 Task: Create a sub task Design and Implement Solution for the task  Implement continuous integration for better code integration and testing in the project TransformWorks , assign it to team member softage.8@softage.net and update the status of the sub task to  At Risk , set the priority of the sub task to Medium.
Action: Mouse moved to (67, 441)
Screenshot: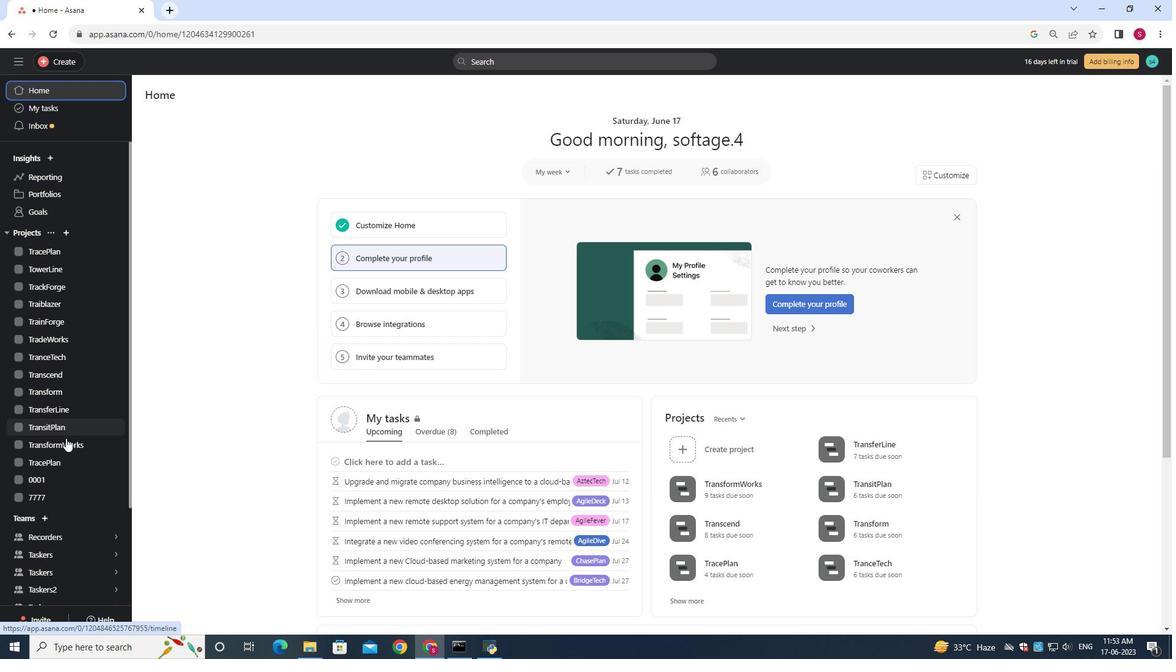 
Action: Mouse pressed left at (67, 441)
Screenshot: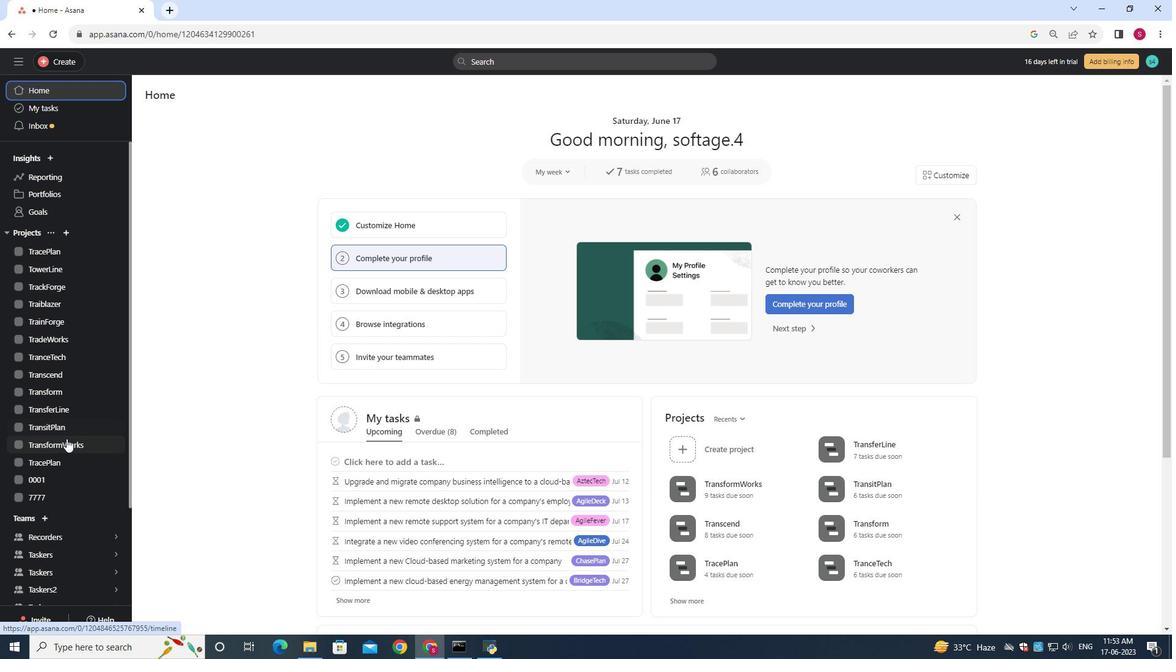 
Action: Mouse moved to (460, 270)
Screenshot: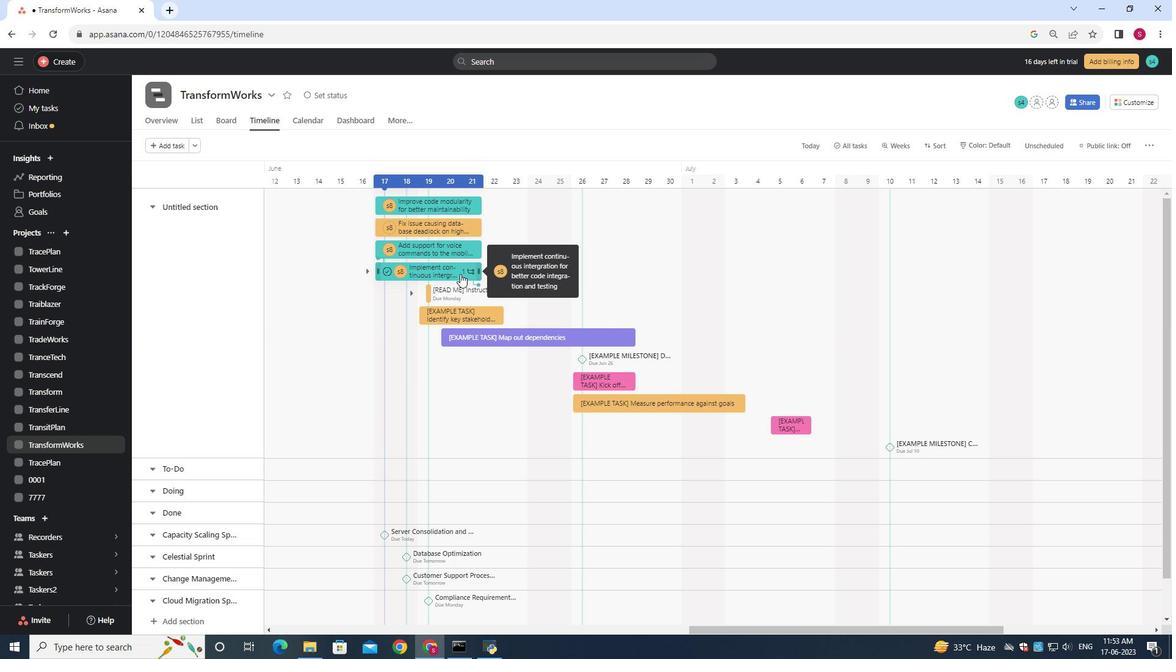 
Action: Mouse pressed left at (460, 270)
Screenshot: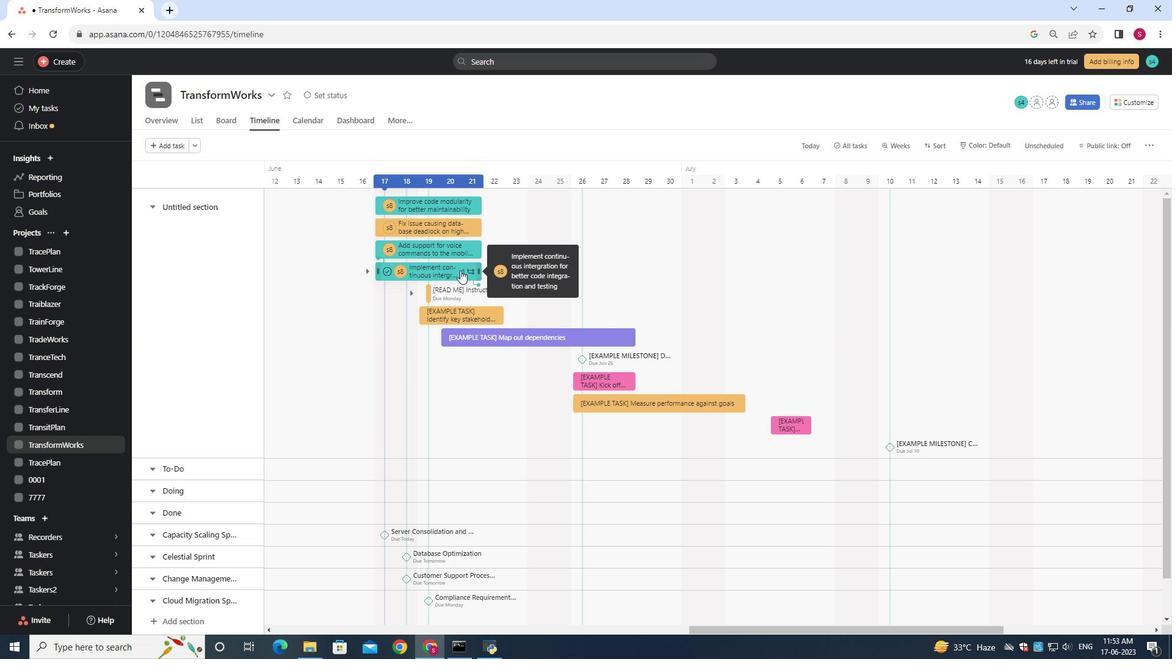 
Action: Mouse moved to (854, 440)
Screenshot: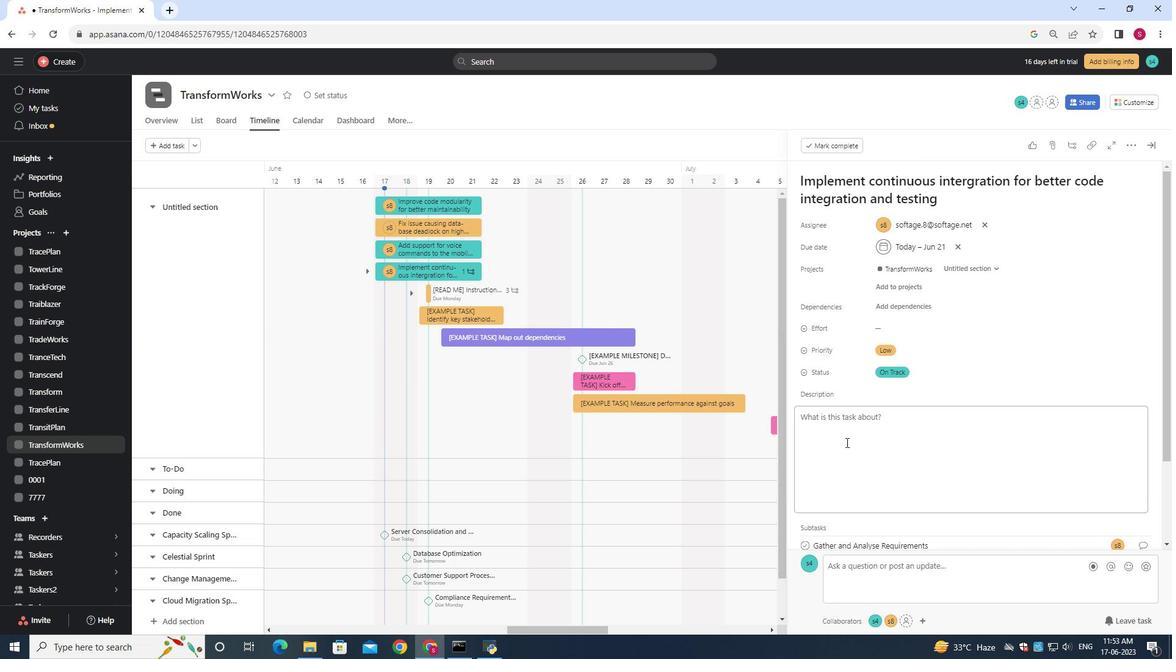 
Action: Mouse scrolled (854, 440) with delta (0, 0)
Screenshot: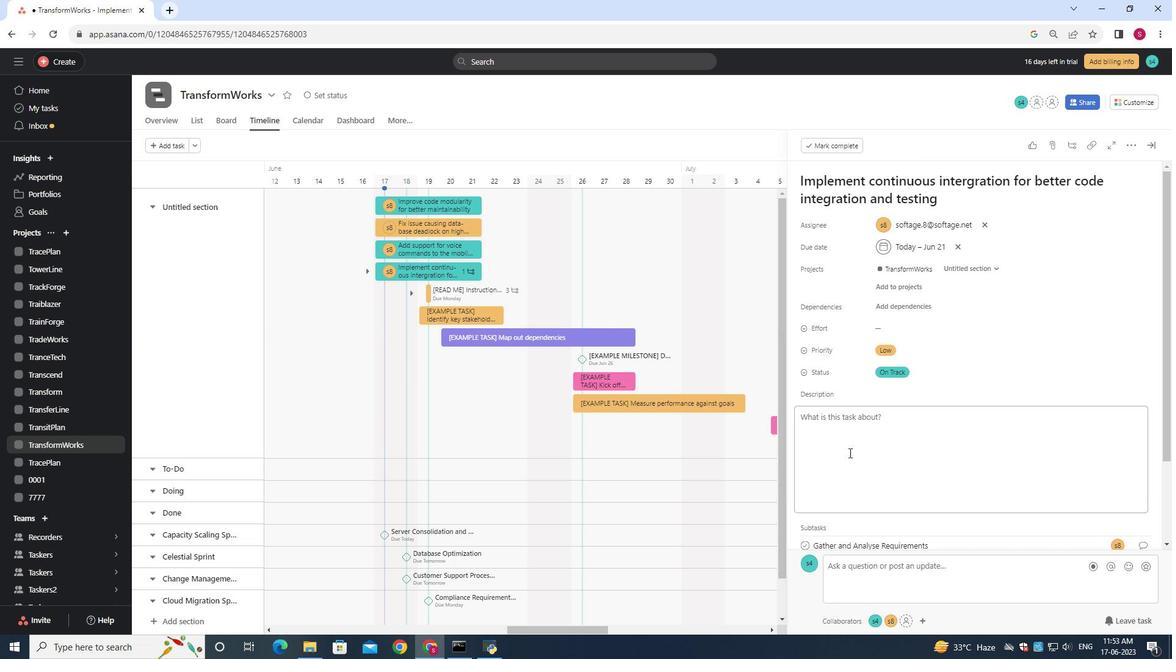 
Action: Mouse moved to (856, 441)
Screenshot: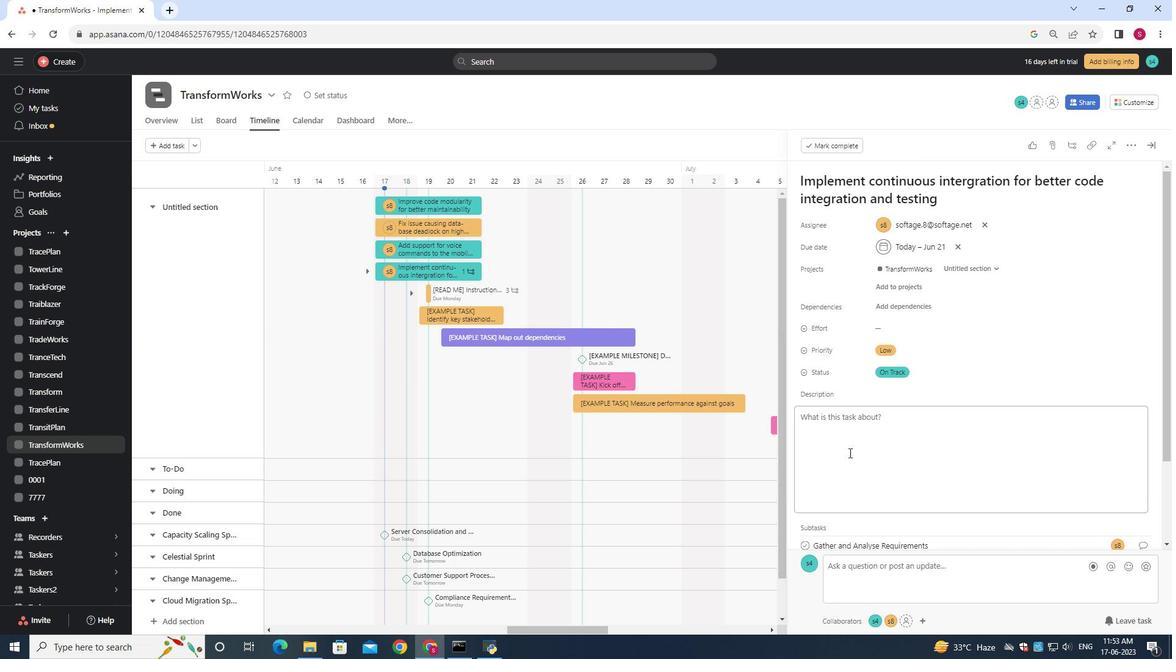 
Action: Mouse scrolled (856, 441) with delta (0, 0)
Screenshot: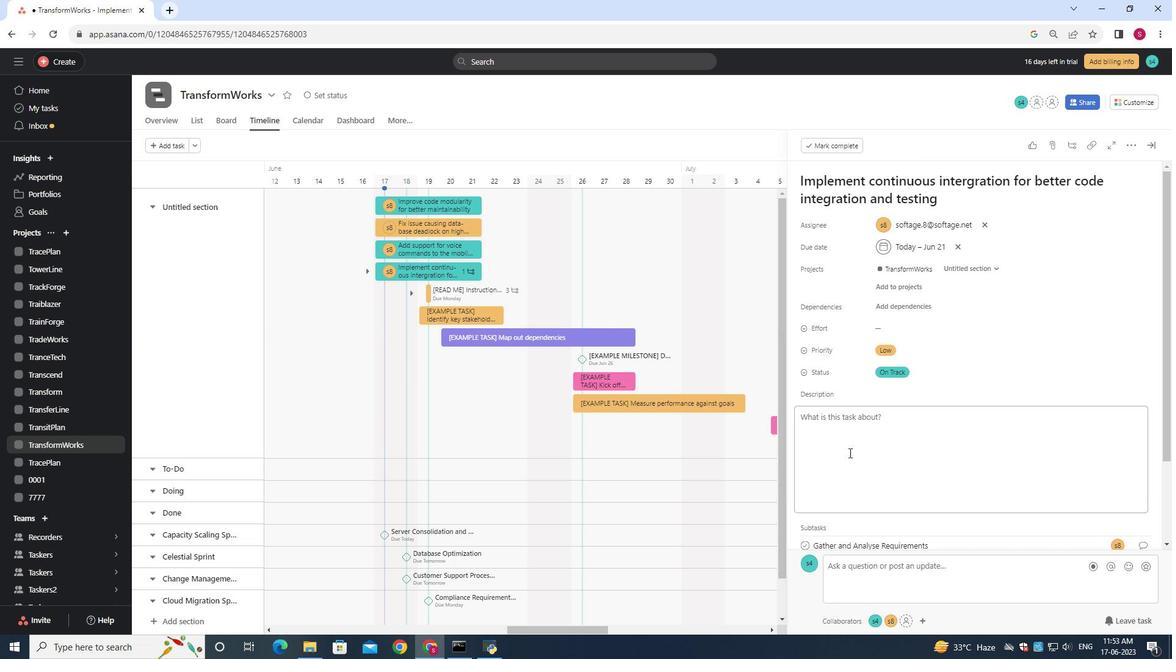 
Action: Mouse moved to (856, 444)
Screenshot: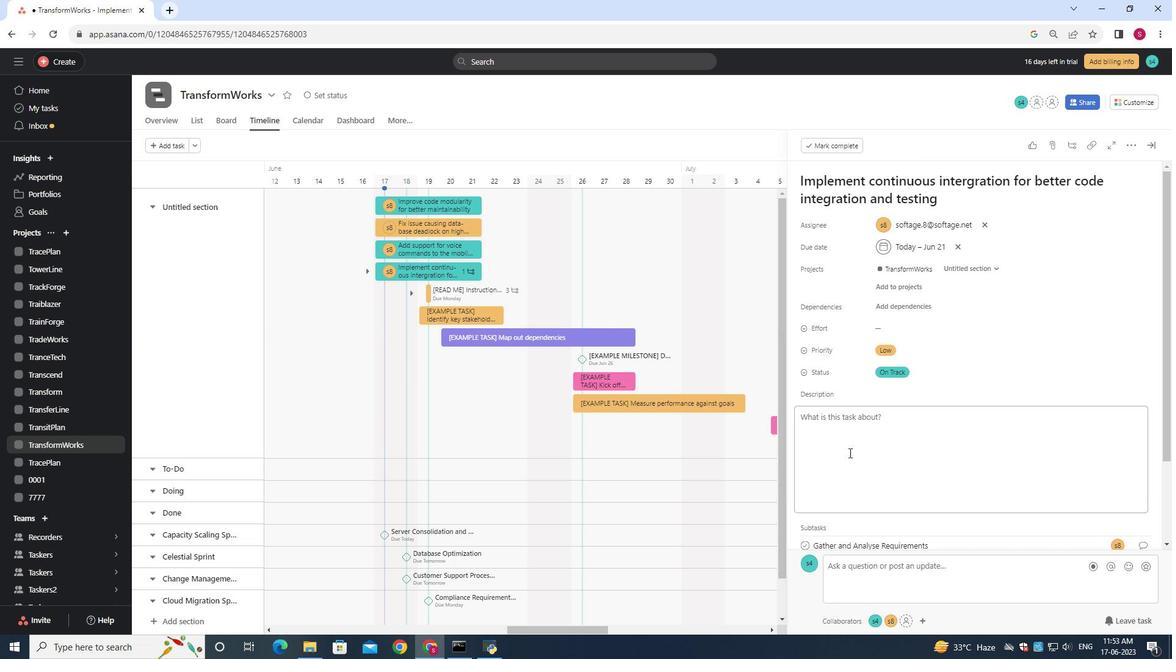 
Action: Mouse scrolled (856, 443) with delta (0, 0)
Screenshot: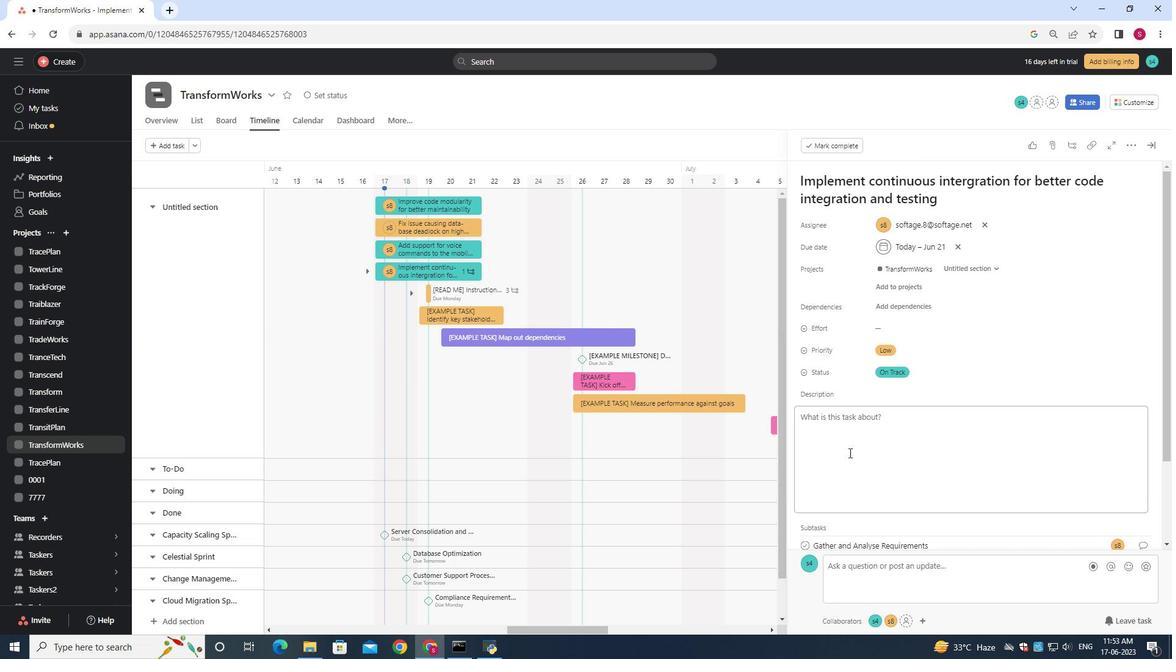 
Action: Mouse scrolled (856, 443) with delta (0, -1)
Screenshot: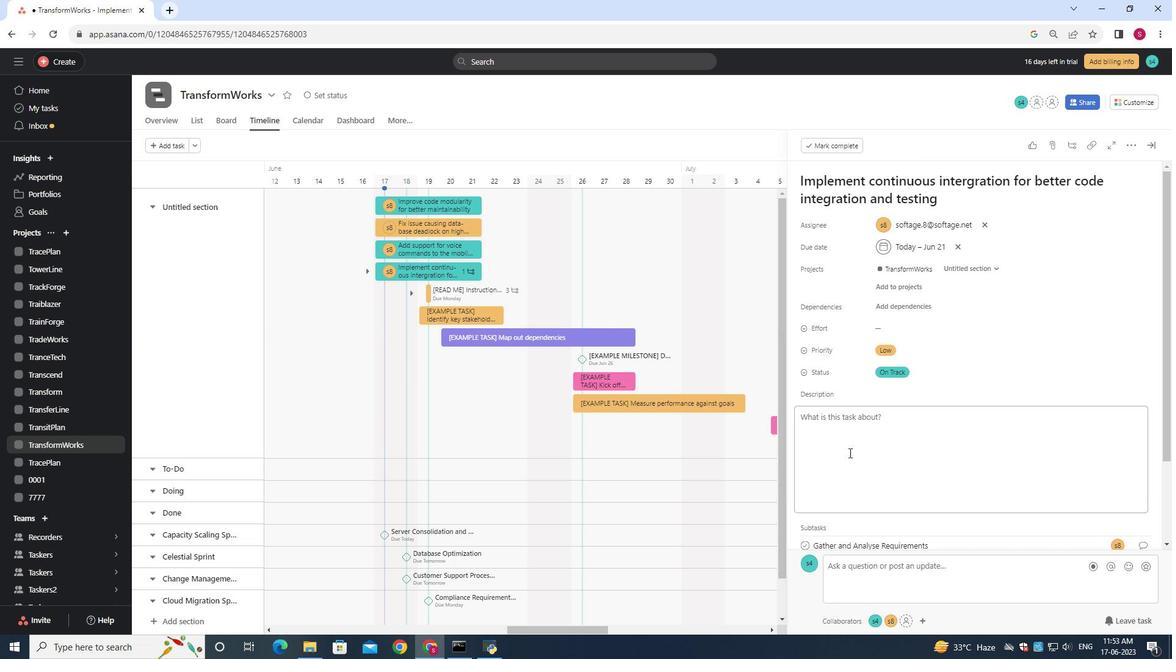 
Action: Mouse moved to (854, 441)
Screenshot: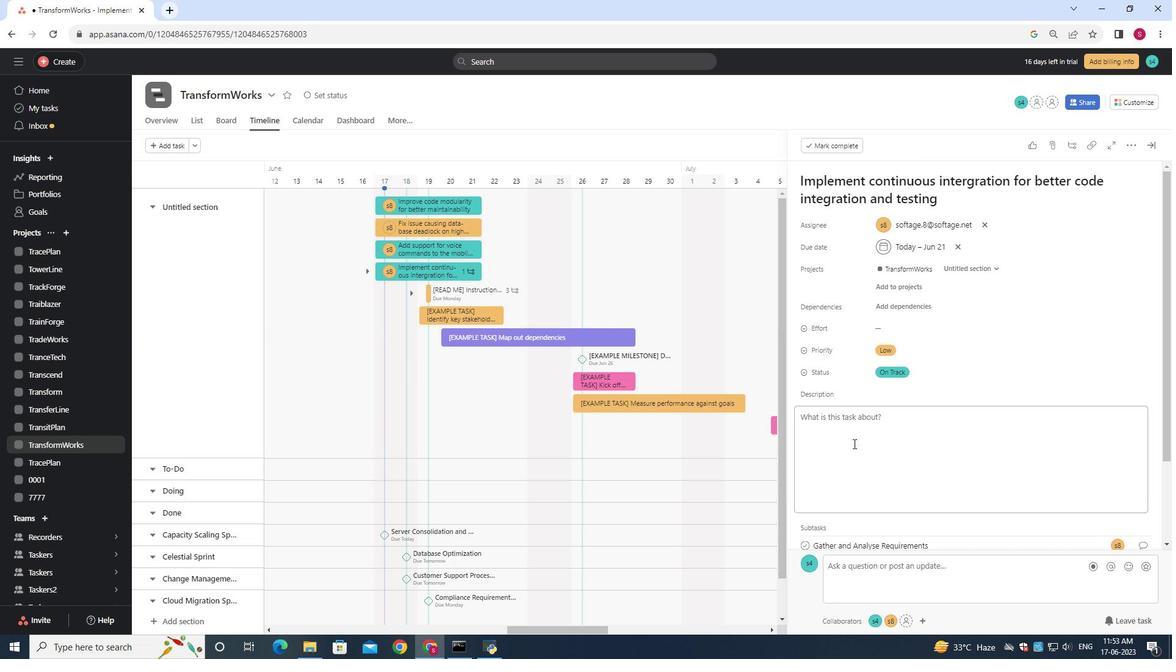 
Action: Mouse scrolled (855, 442) with delta (0, -1)
Screenshot: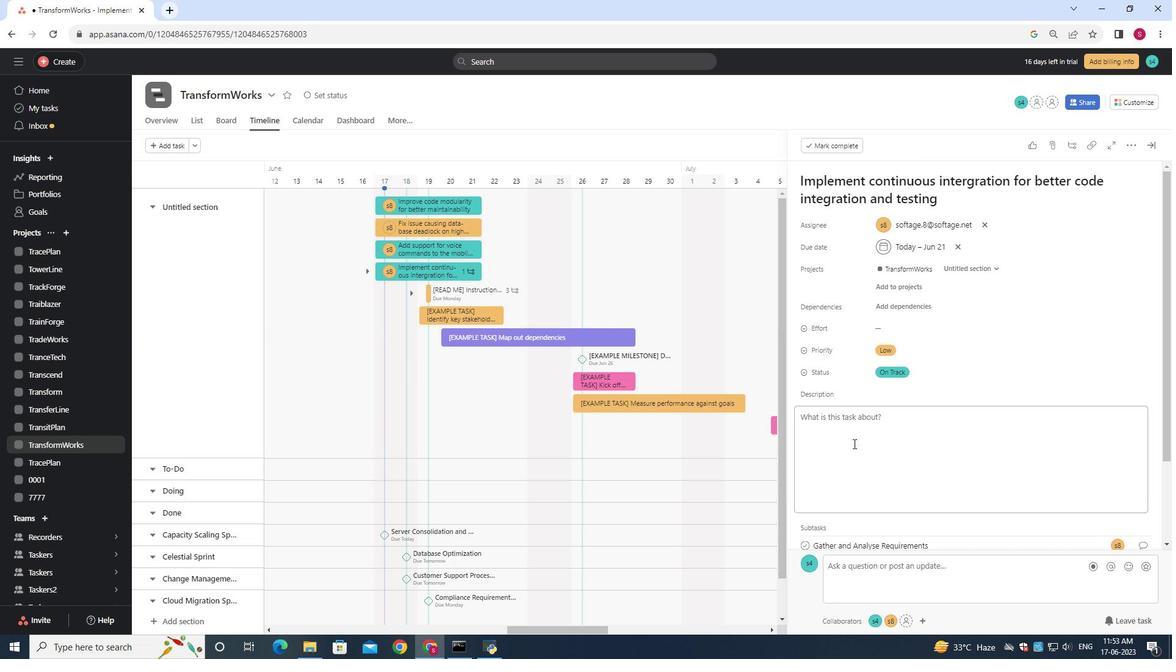 
Action: Mouse scrolled (854, 441) with delta (0, 0)
Screenshot: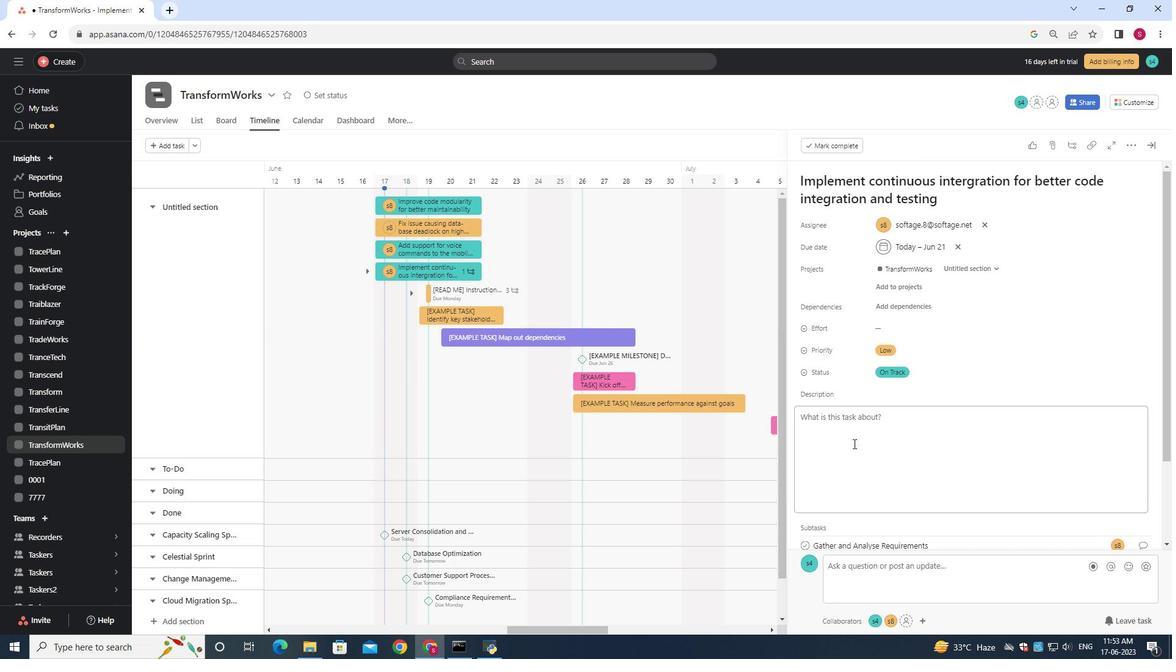 
Action: Mouse moved to (854, 441)
Screenshot: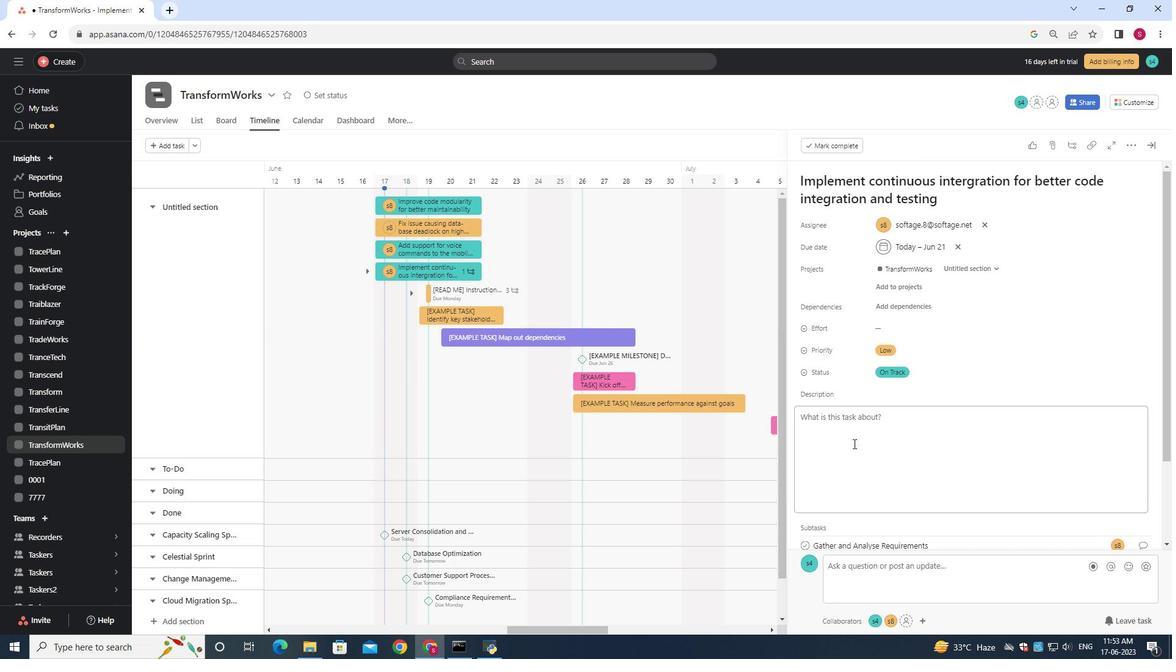 
Action: Mouse scrolled (854, 441) with delta (0, 0)
Screenshot: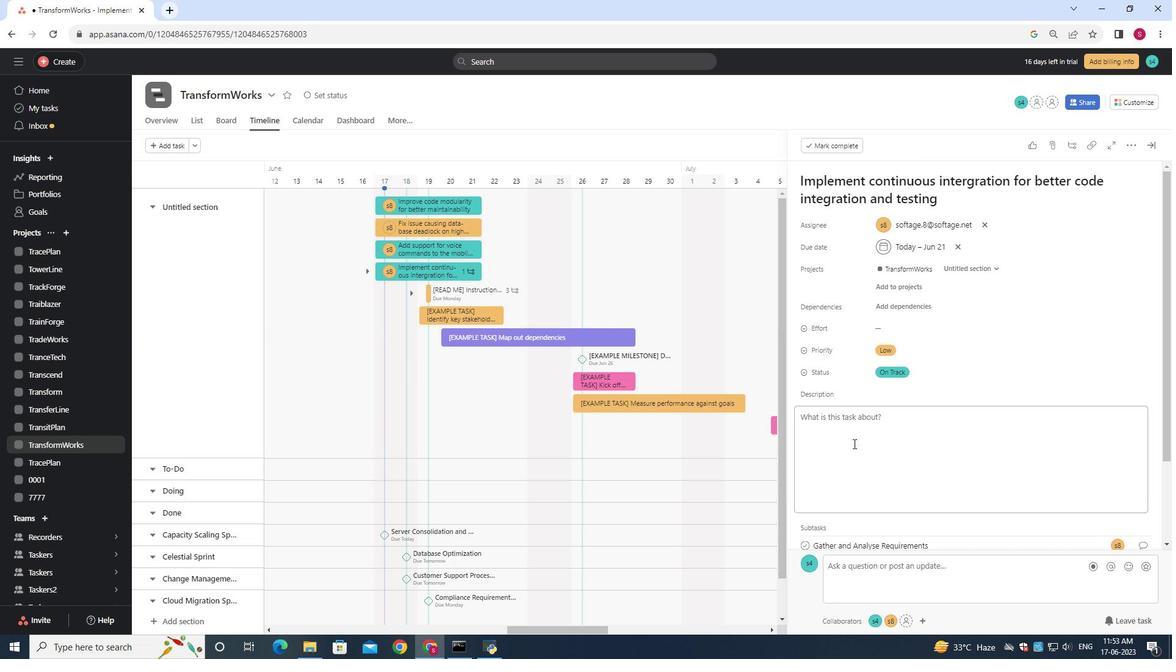 
Action: Mouse moved to (833, 462)
Screenshot: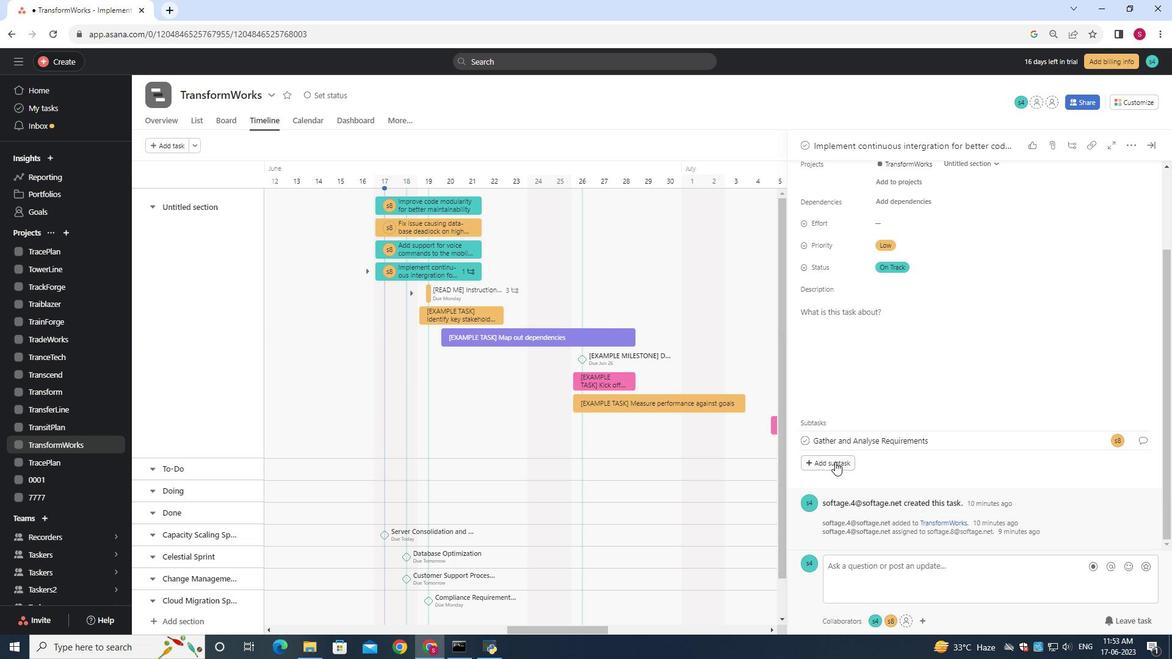 
Action: Mouse pressed left at (833, 462)
Screenshot: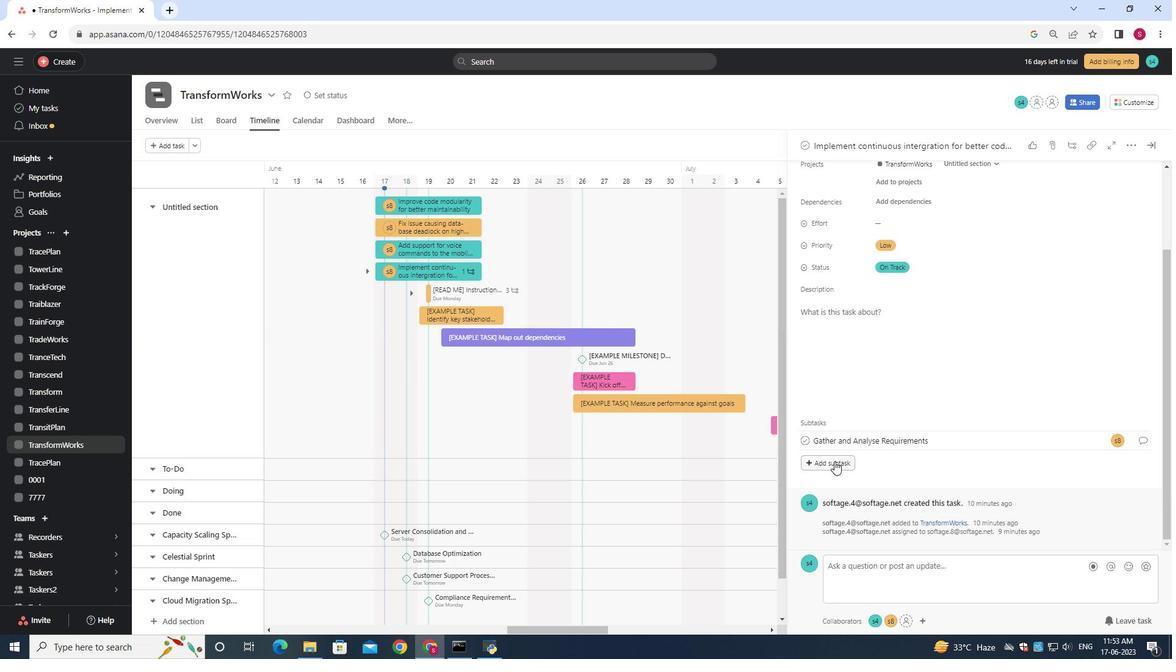 
Action: Mouse moved to (833, 462)
Screenshot: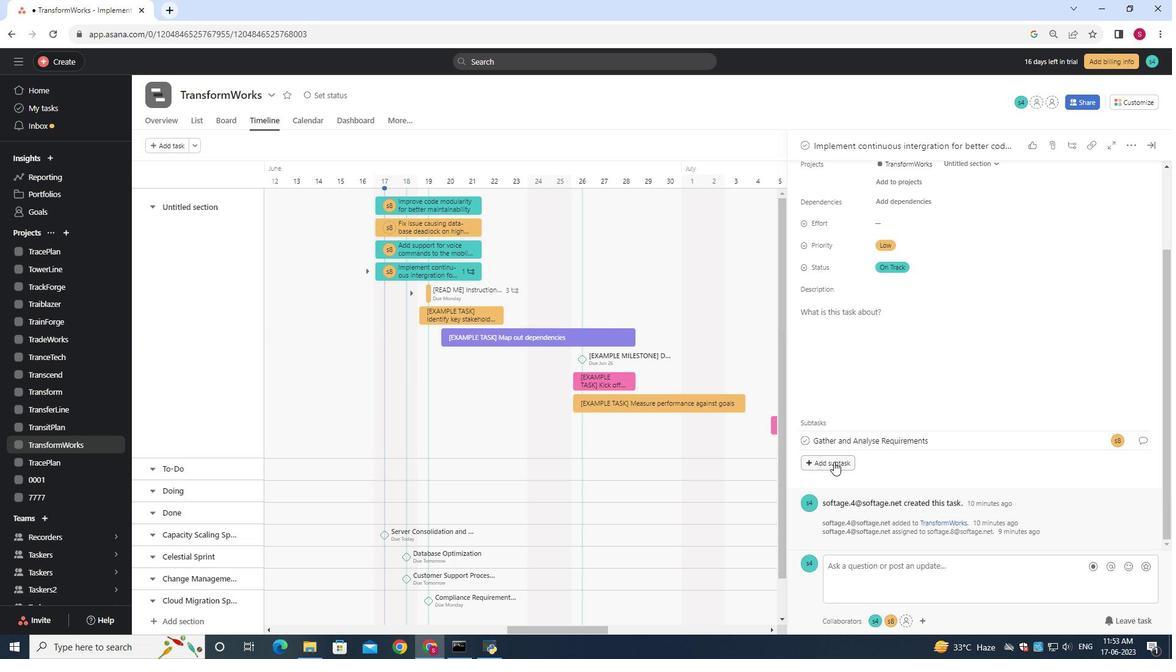 
Action: Key pressed <Key.shift>Design<Key.space>and<Key.space><Key.shift>Implement<Key.space><Key.shift>Solution<Key.space>
Screenshot: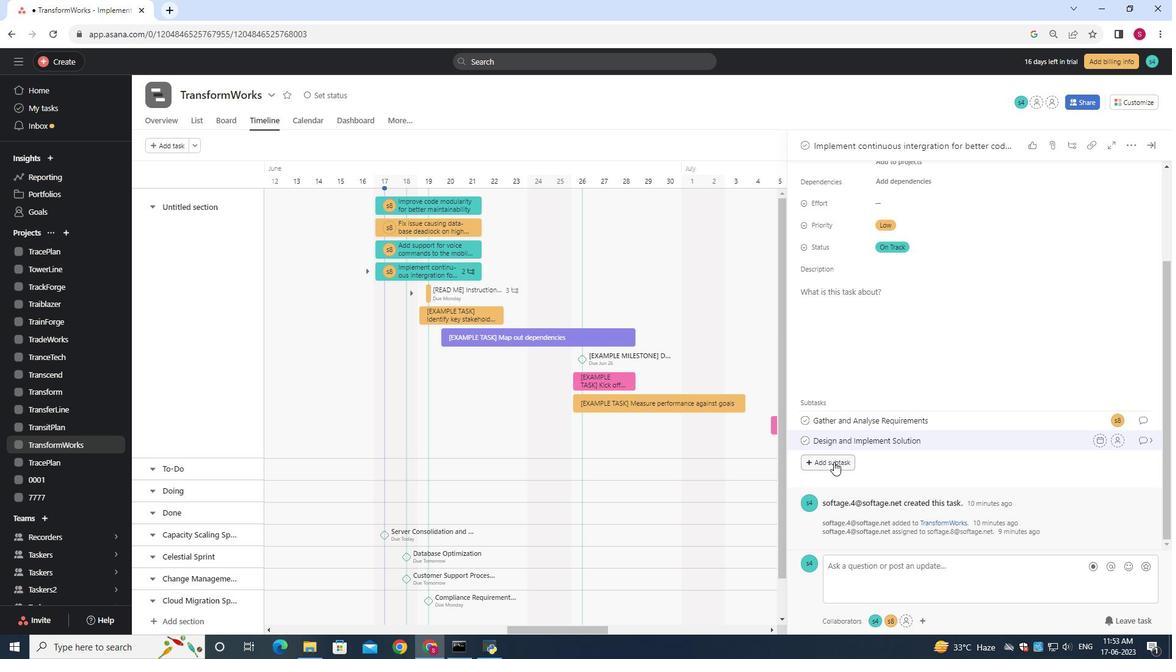 
Action: Mouse moved to (1114, 438)
Screenshot: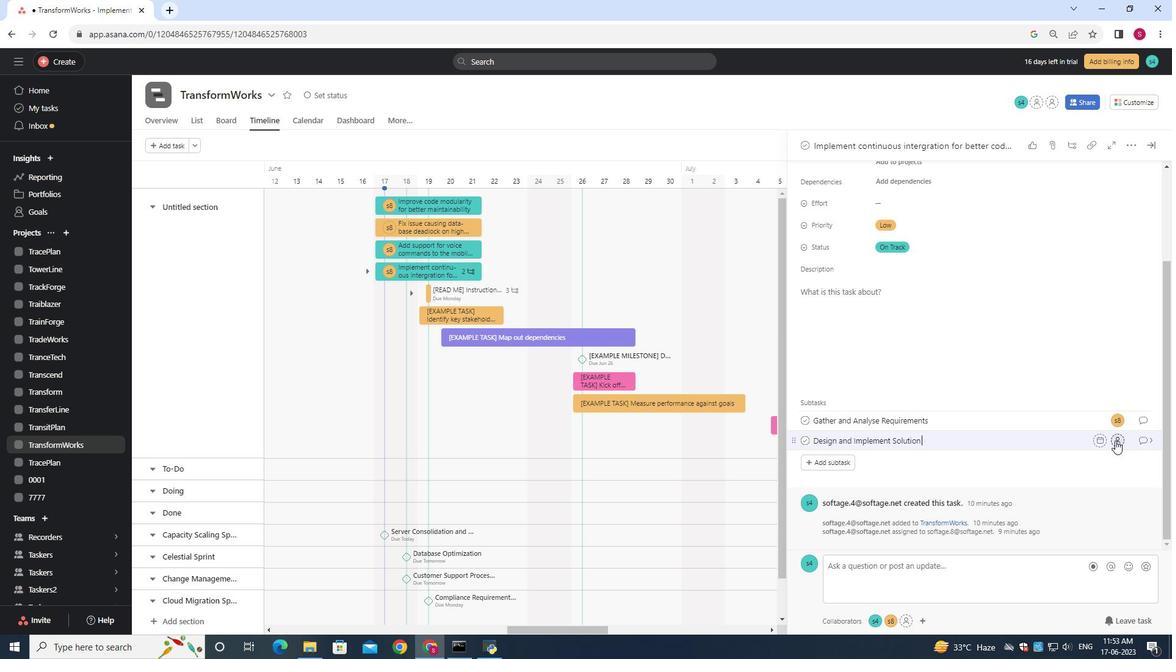 
Action: Mouse pressed left at (1114, 438)
Screenshot: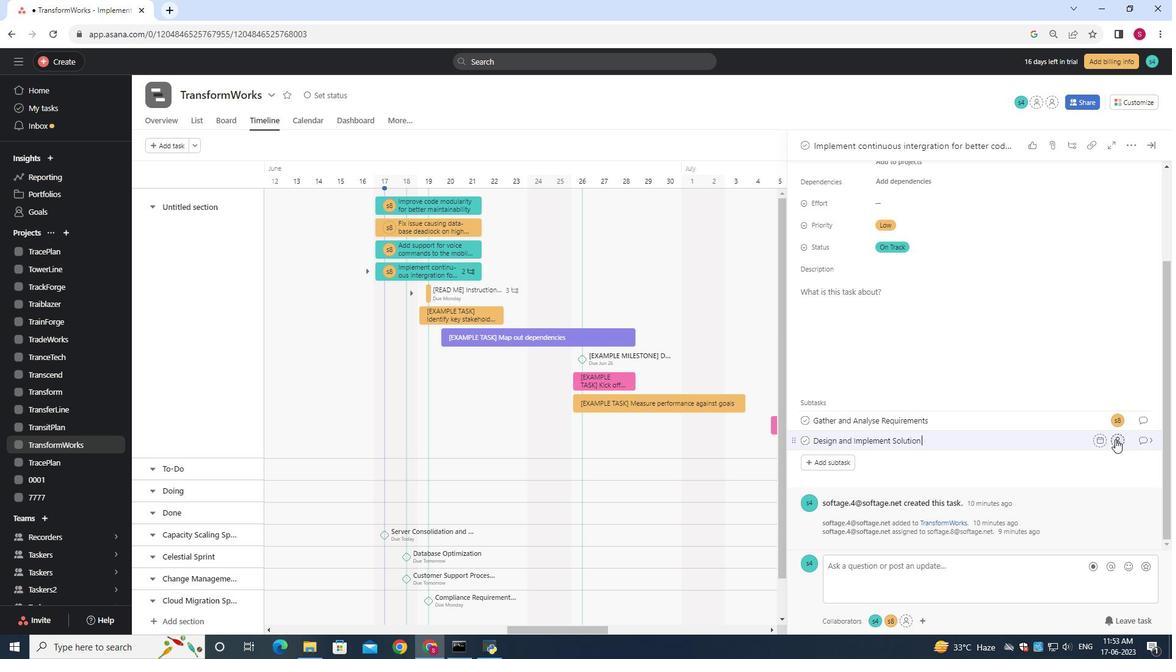 
Action: Mouse moved to (1117, 435)
Screenshot: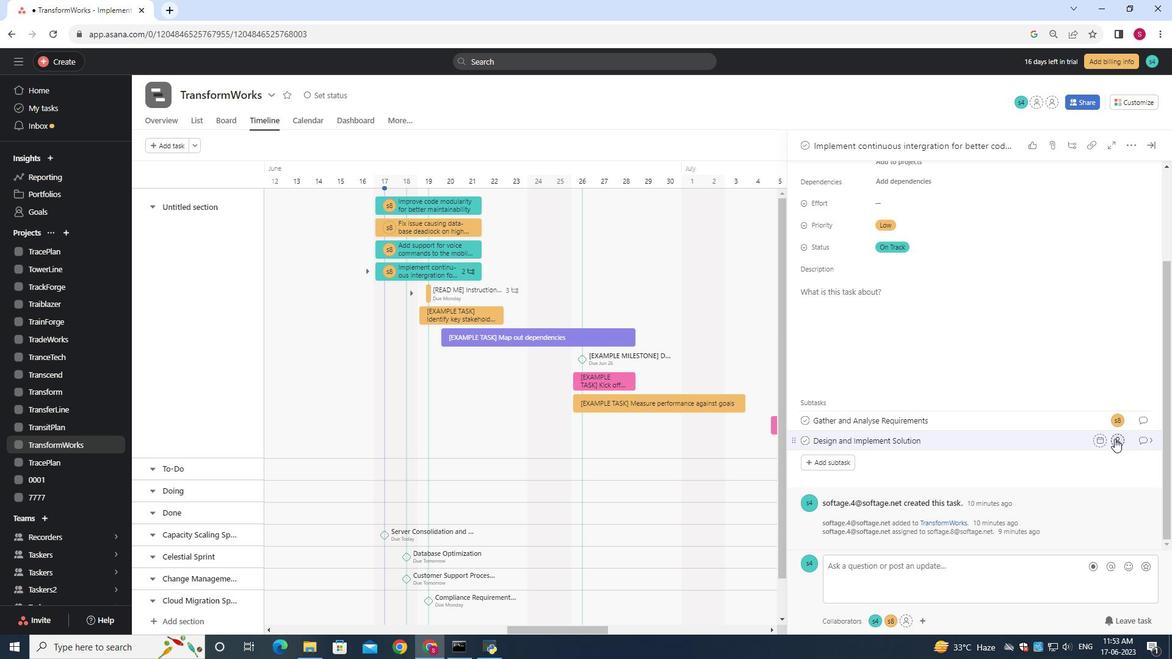 
Action: Key pressed softage.8<Key.shift>@softage.net
Screenshot: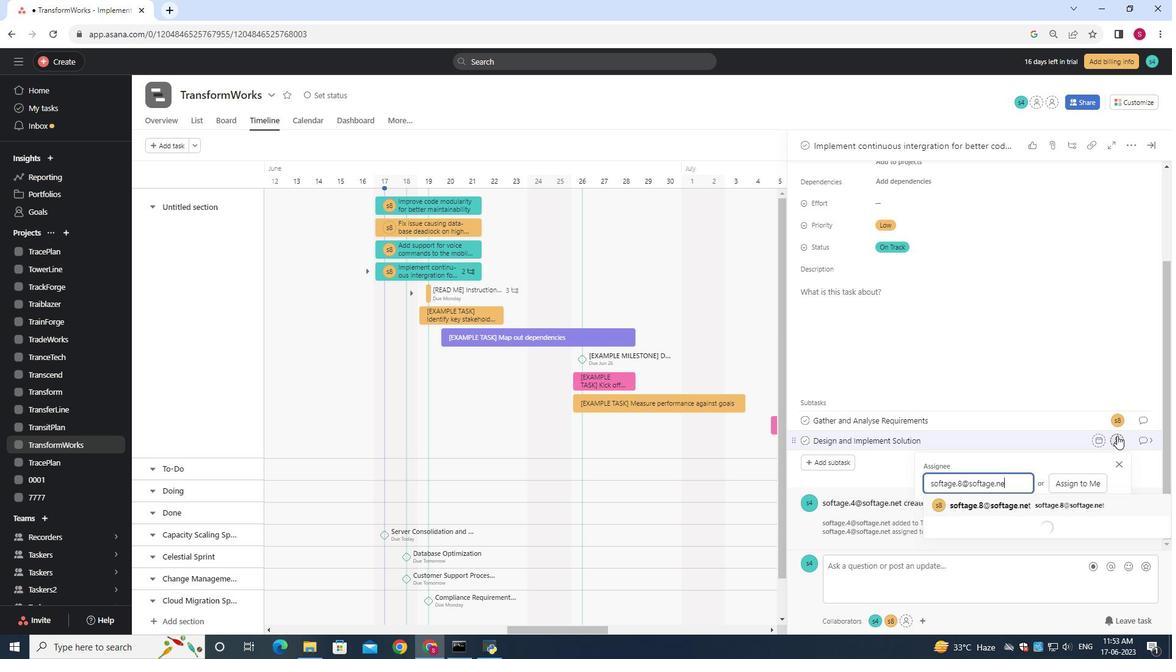 
Action: Mouse moved to (987, 508)
Screenshot: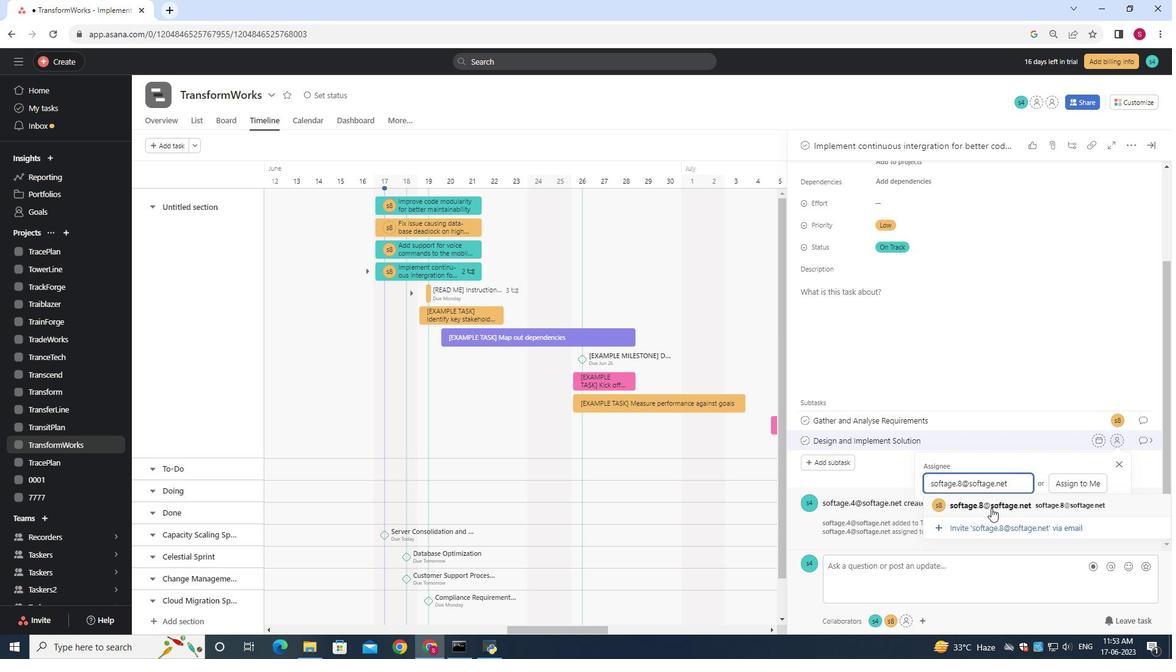 
Action: Mouse pressed left at (987, 508)
Screenshot: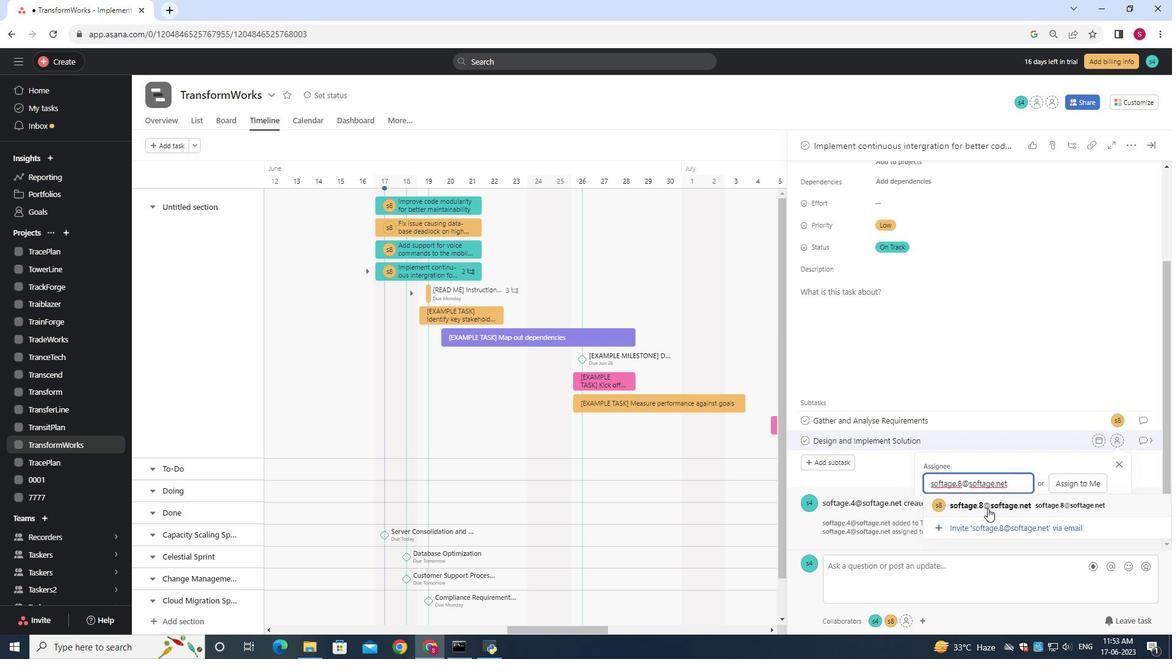 
Action: Mouse moved to (1147, 441)
Screenshot: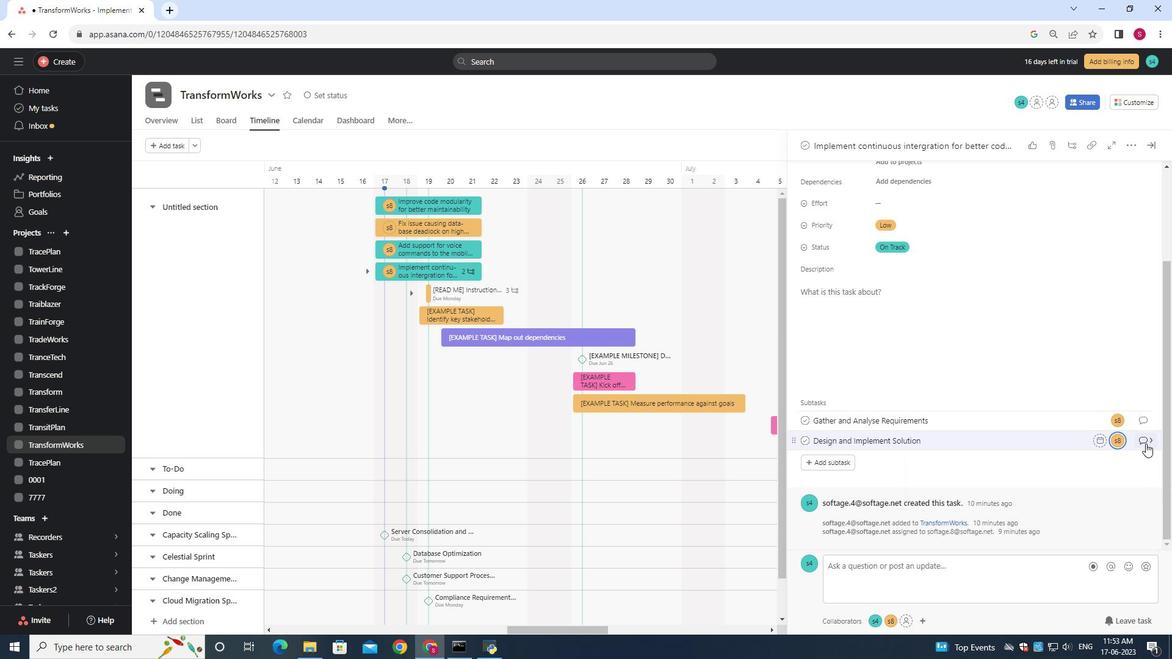 
Action: Mouse pressed left at (1147, 441)
Screenshot: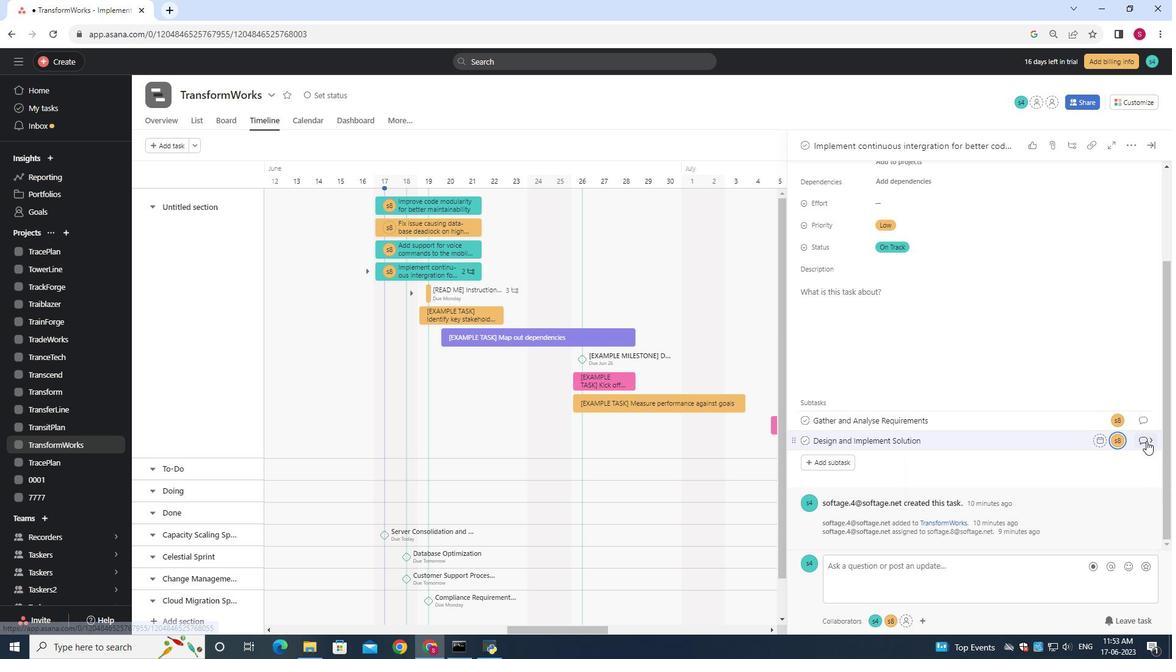 
Action: Mouse moved to (835, 303)
Screenshot: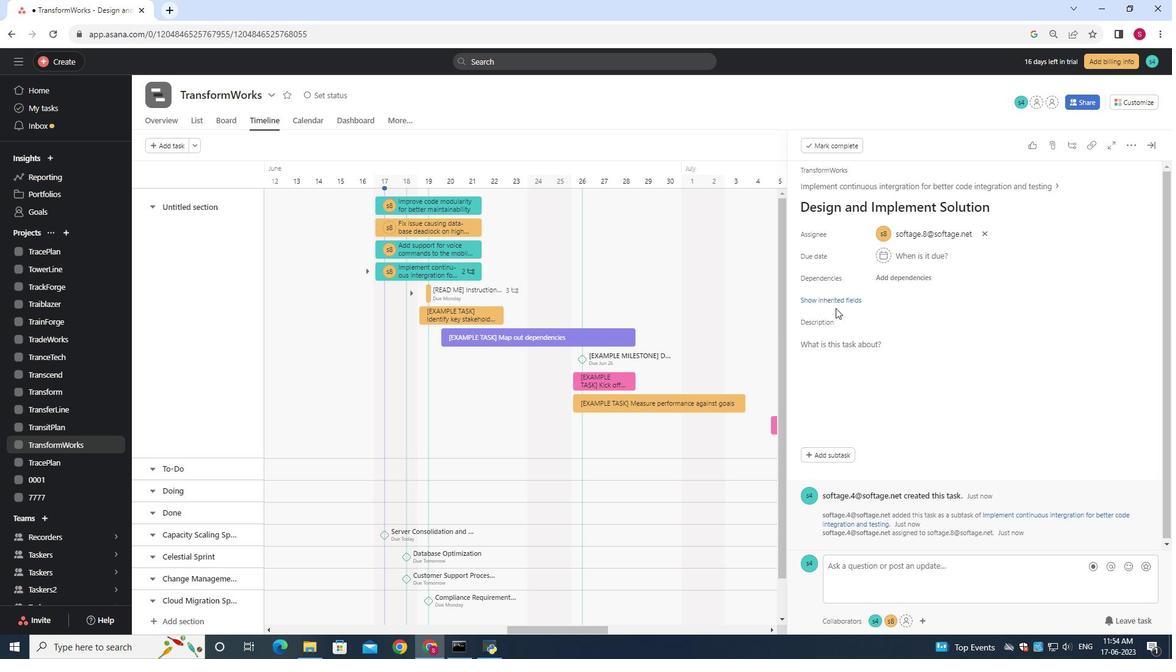 
Action: Mouse pressed left at (835, 303)
Screenshot: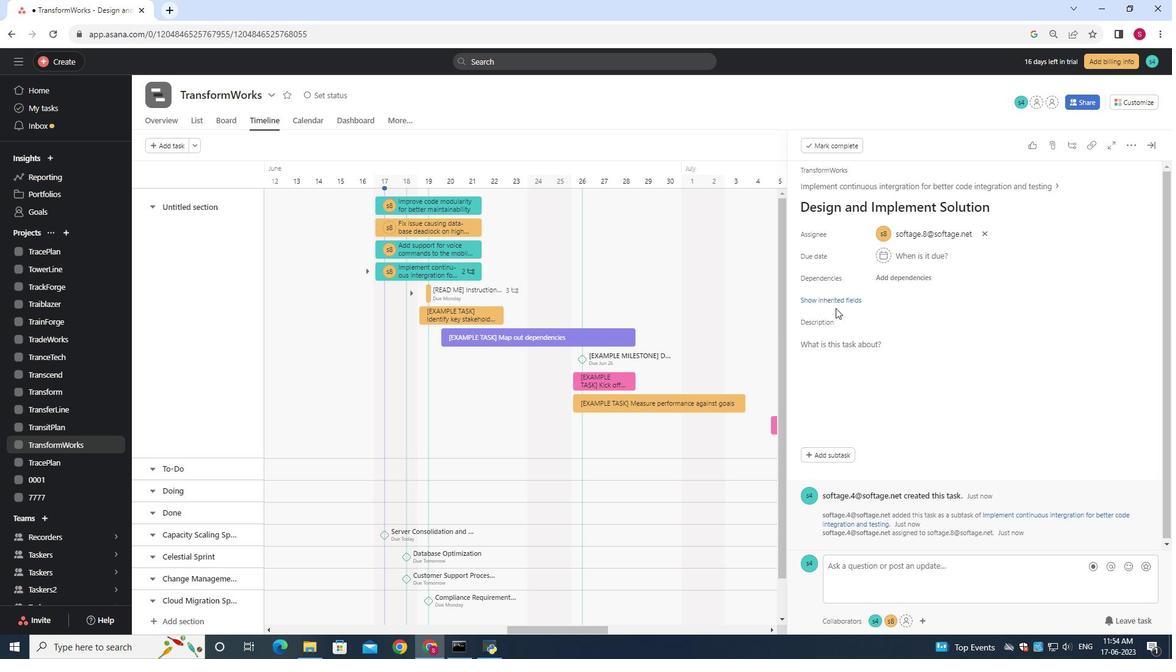 
Action: Mouse moved to (845, 368)
Screenshot: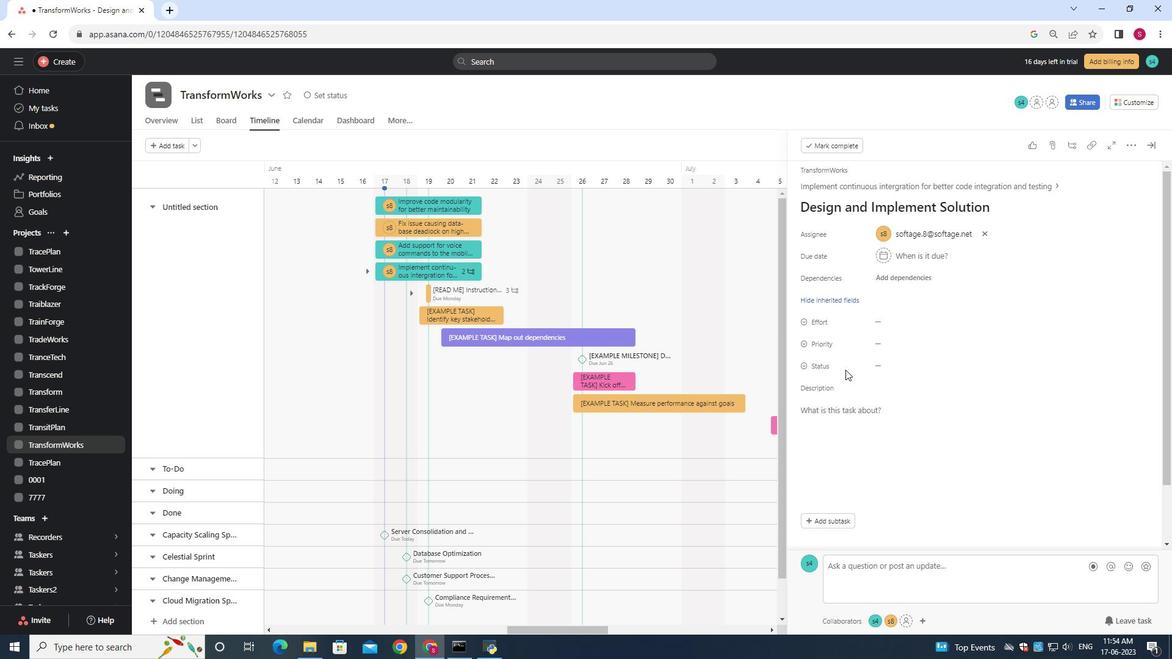 
Action: Mouse pressed left at (845, 368)
Screenshot: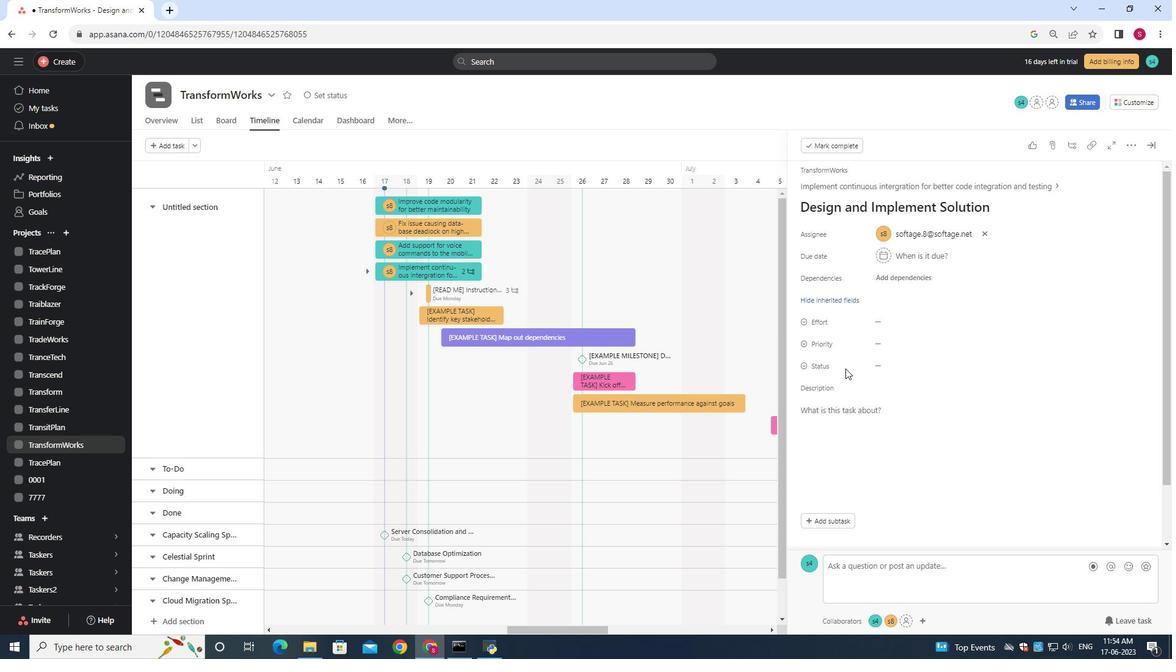 
Action: Mouse moved to (885, 366)
Screenshot: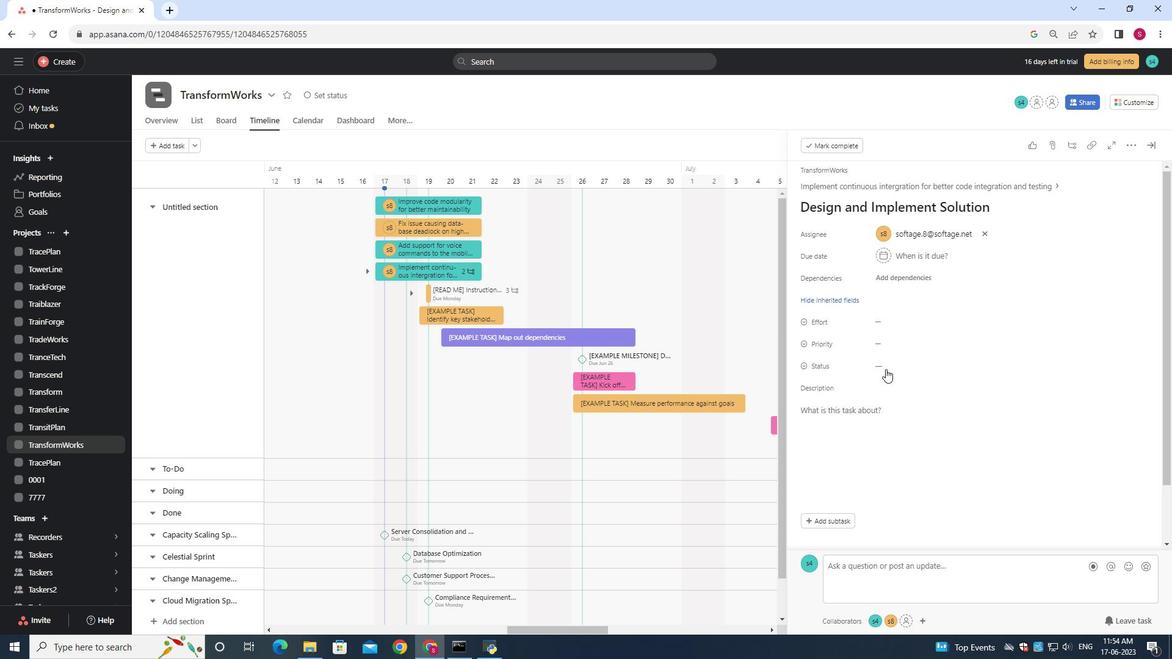 
Action: Mouse pressed left at (885, 366)
Screenshot: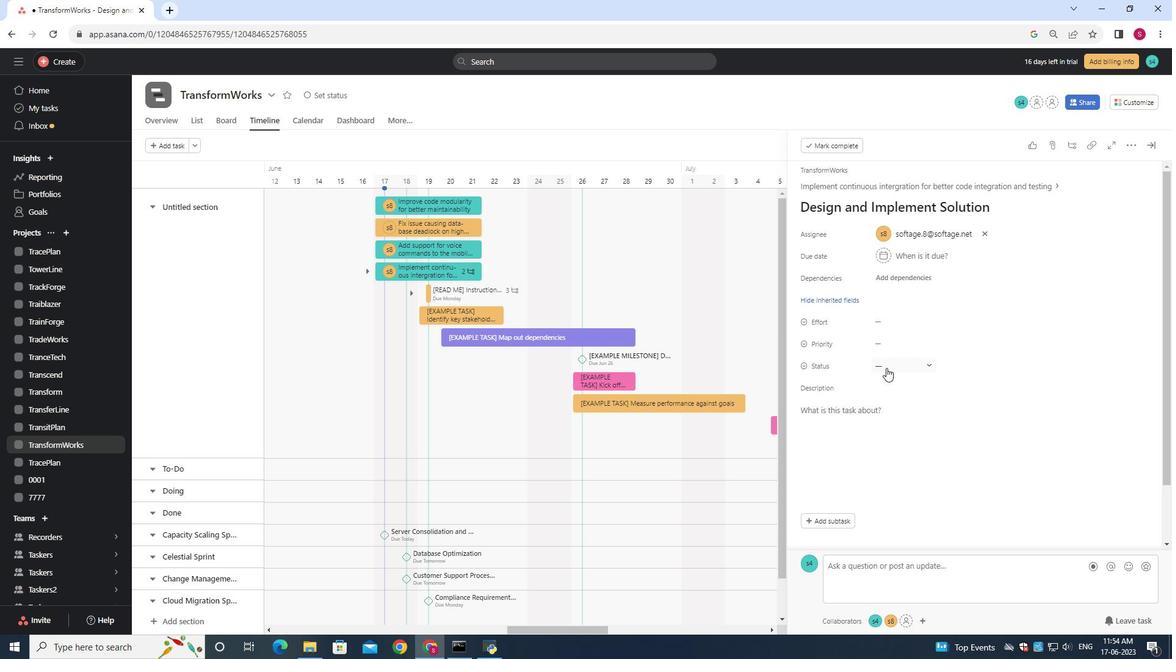 
Action: Mouse moved to (901, 413)
Screenshot: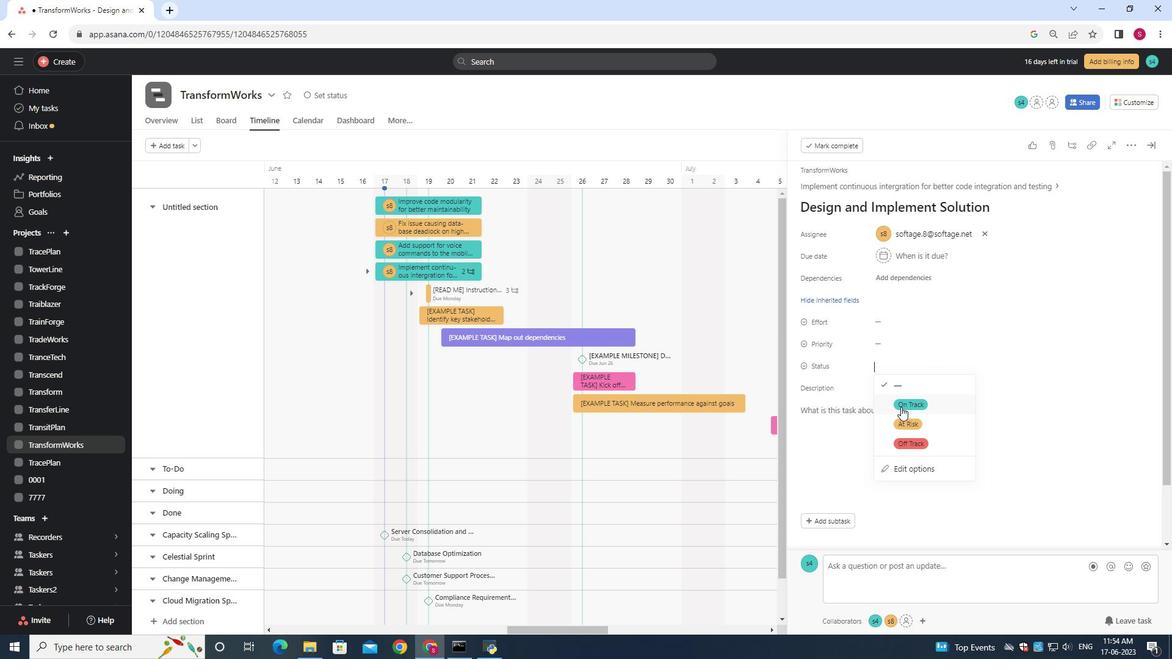 
Action: Mouse pressed left at (901, 413)
Screenshot: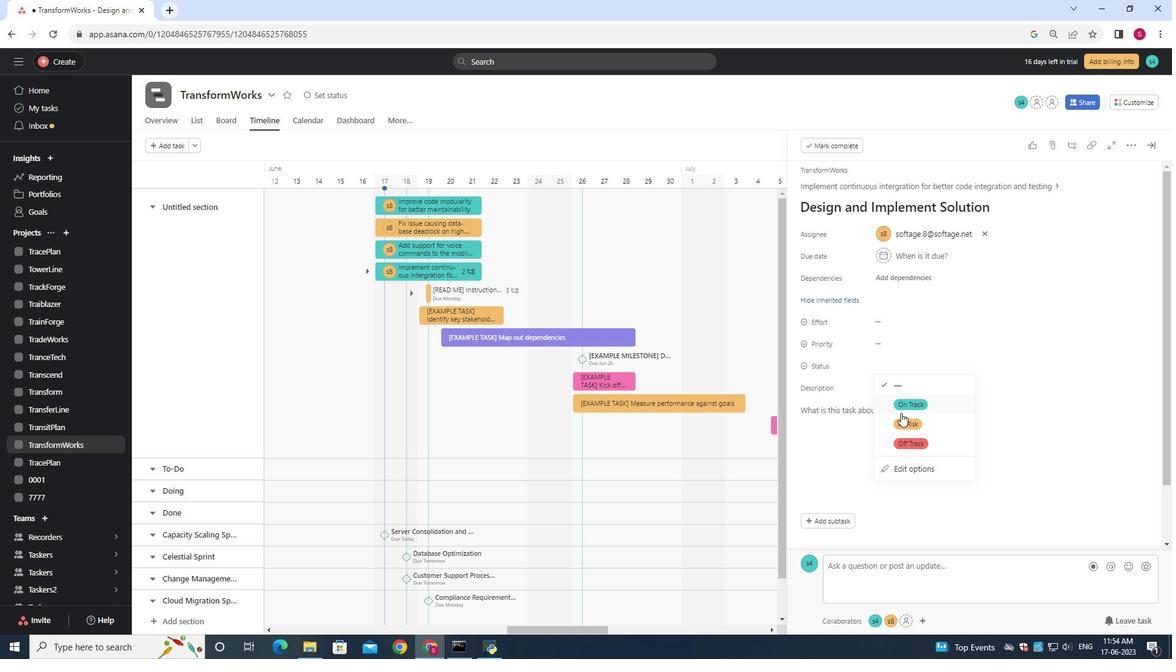 
Action: Mouse moved to (883, 365)
Screenshot: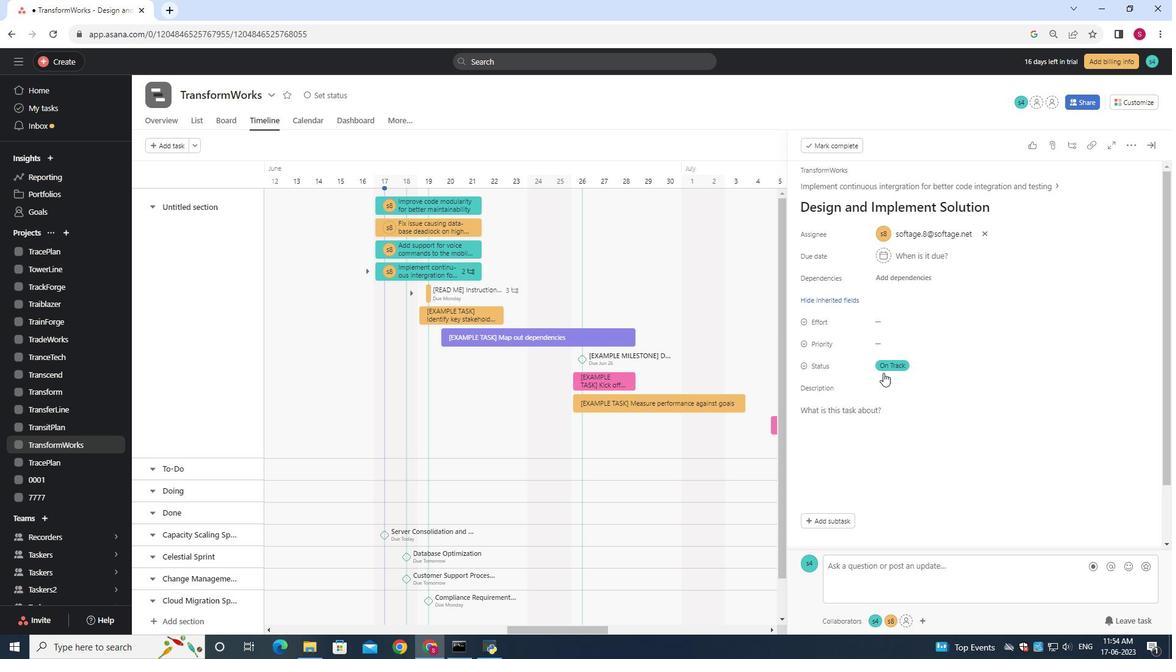 
Action: Mouse pressed left at (883, 365)
Screenshot: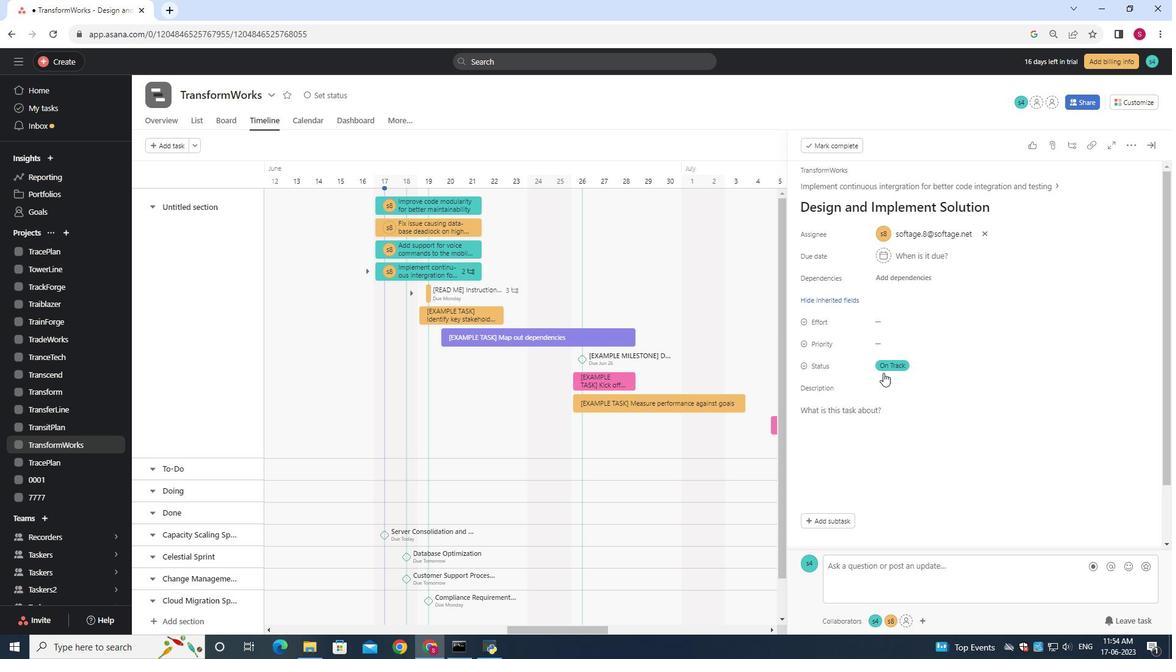 
Action: Mouse moved to (907, 426)
Screenshot: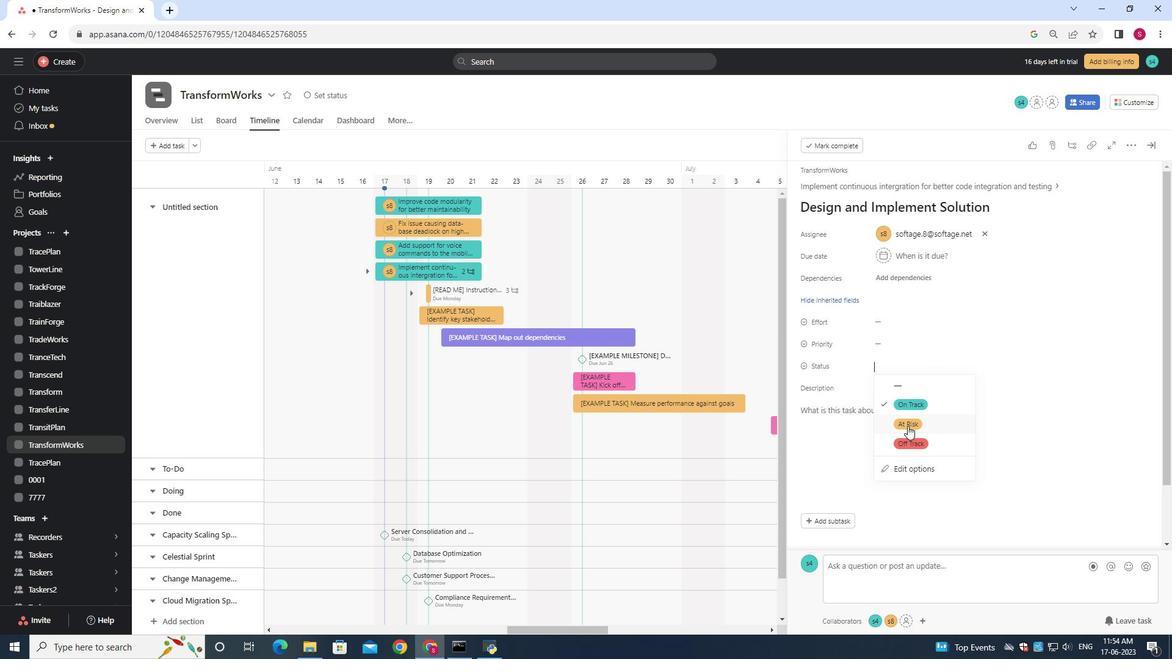 
Action: Mouse pressed left at (907, 426)
Screenshot: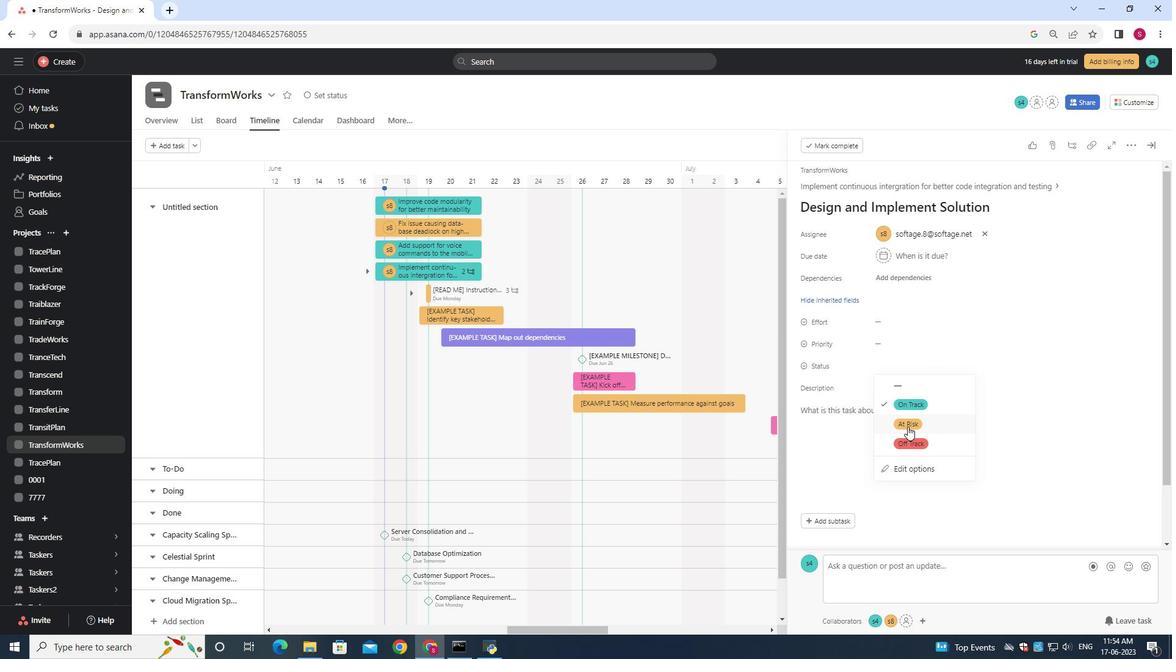 
Action: Mouse moved to (885, 346)
Screenshot: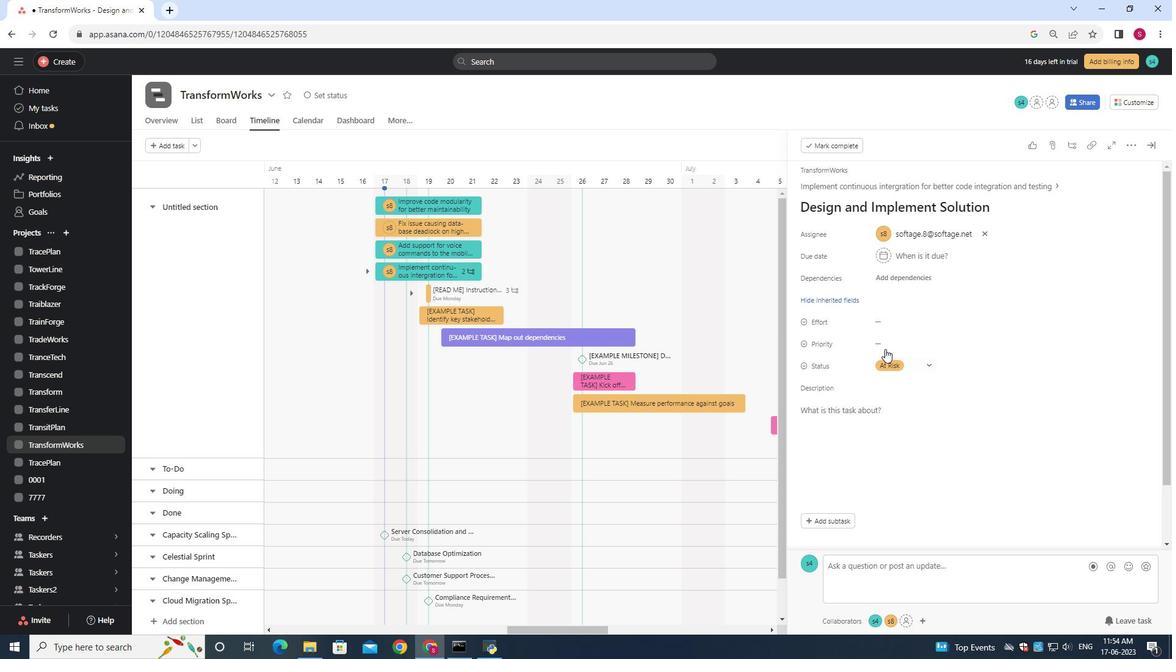 
Action: Mouse pressed left at (884, 346)
Screenshot: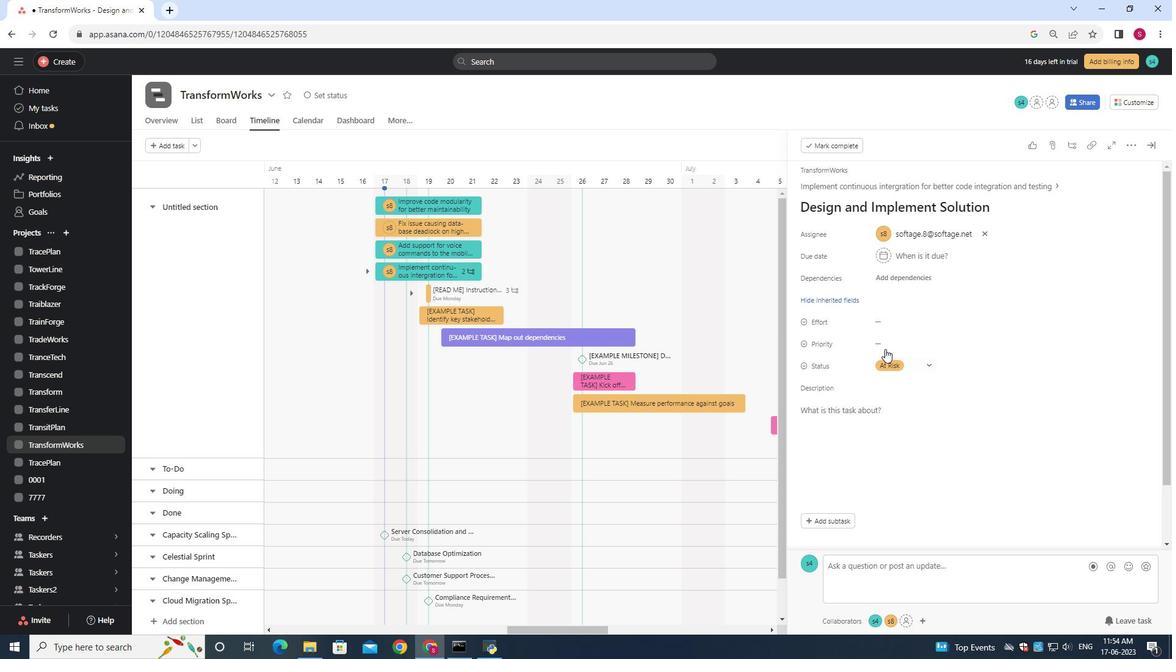 
Action: Mouse moved to (908, 401)
Screenshot: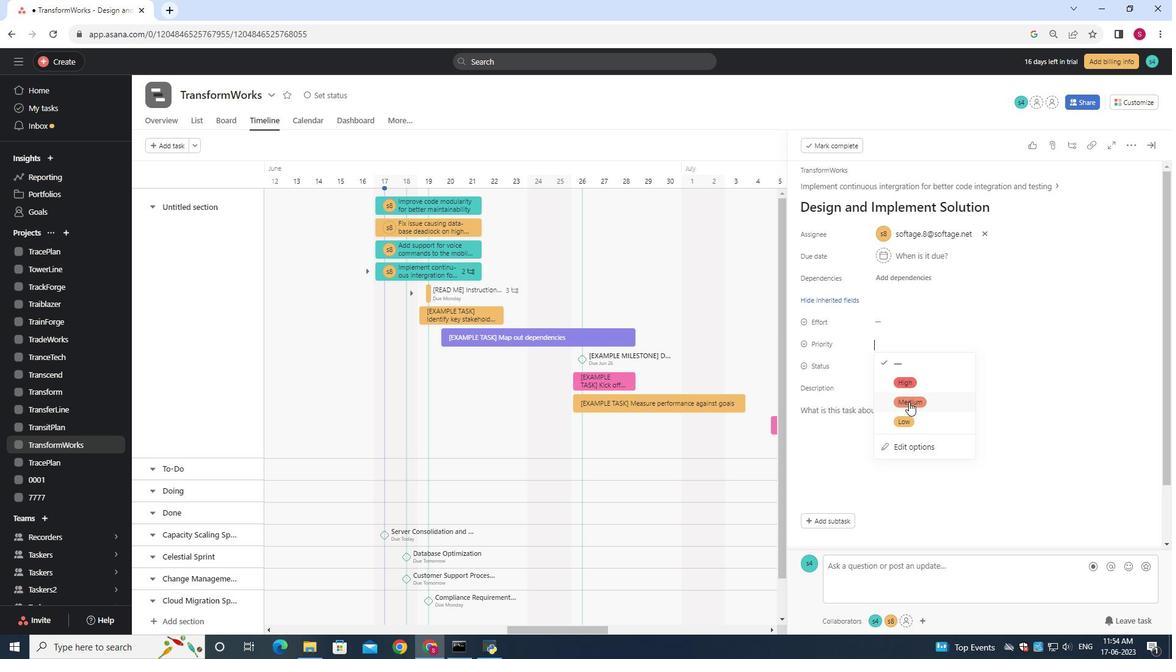 
Action: Mouse pressed left at (908, 401)
Screenshot: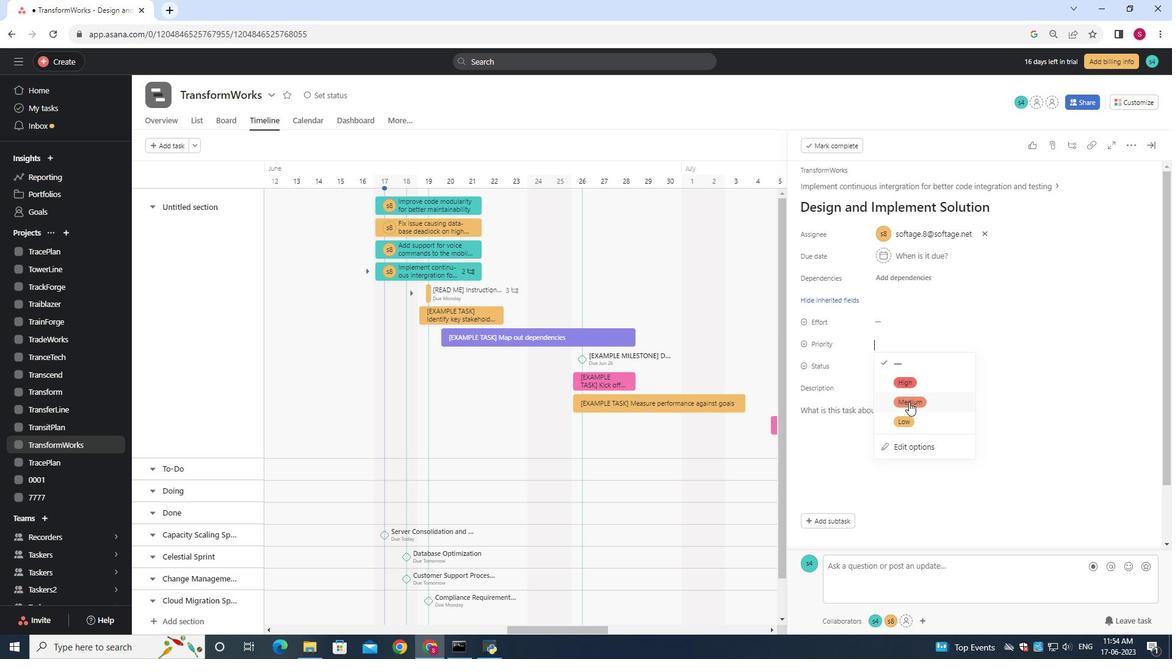 
Action: Mouse moved to (899, 385)
Screenshot: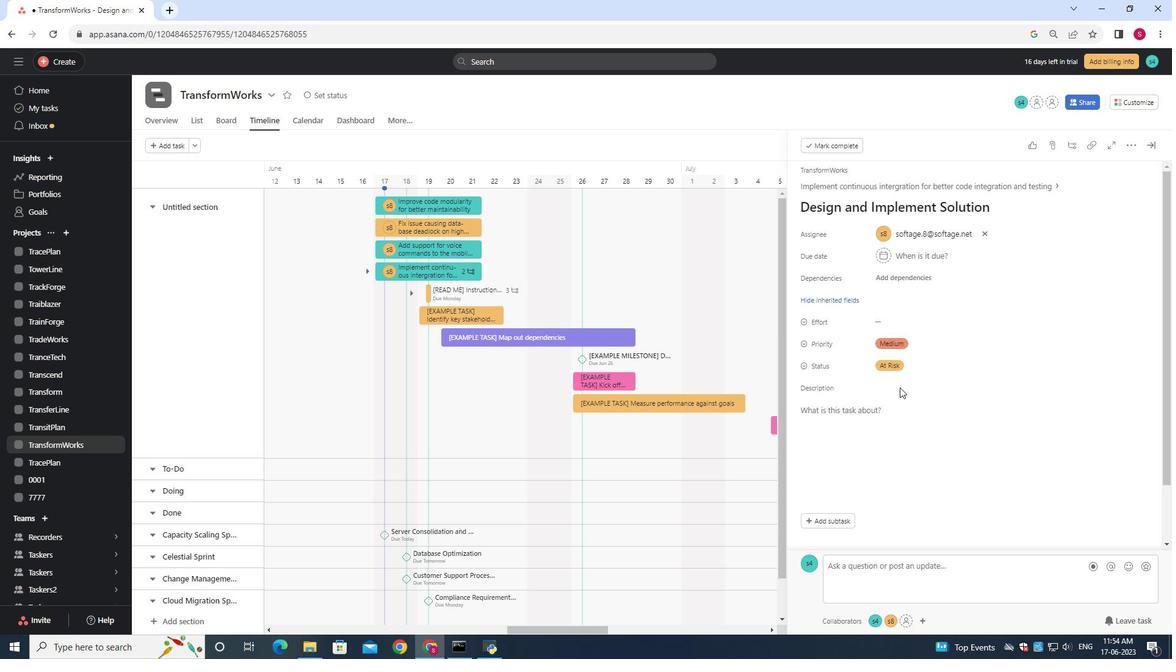 
